 Task: Find connections with filter location Tuen Mun with filter topic #indiawith filter profile language German with filter current company Ubisoft with filter school Our Lady of Grace Trusts St.Gonsalo Garcia College of Arts and Commerce Behind Bassein Cricket Ground Near Bassein Bus Depot Bassein 401 201 with filter industry Interurban and Rural Bus Services with filter service category Auto Insurance with filter keywords title Marketing Manager
Action: Mouse pressed left at (549, 84)
Screenshot: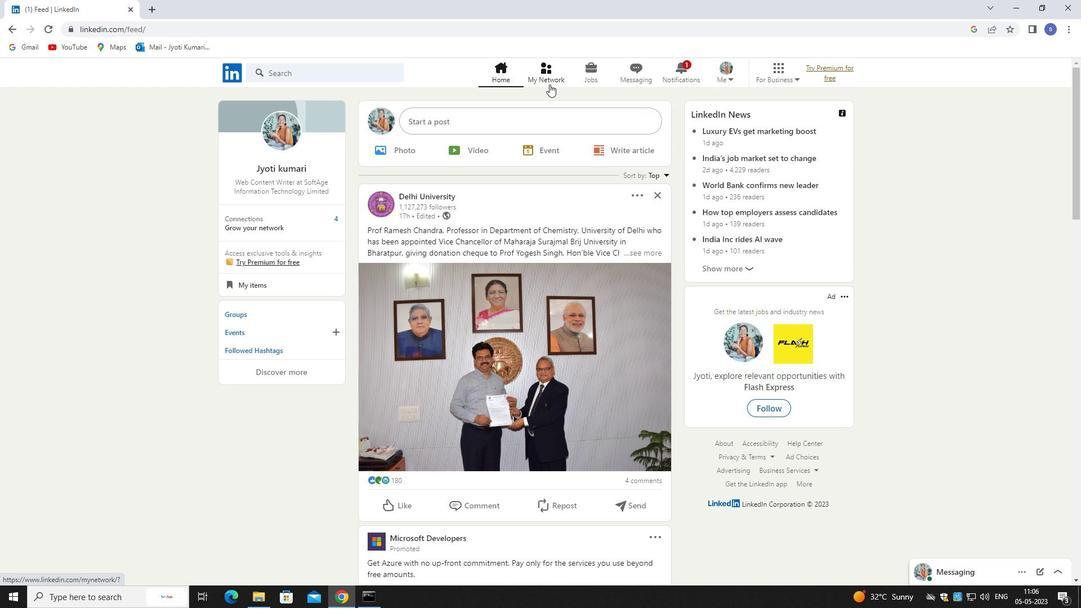 
Action: Mouse moved to (372, 131)
Screenshot: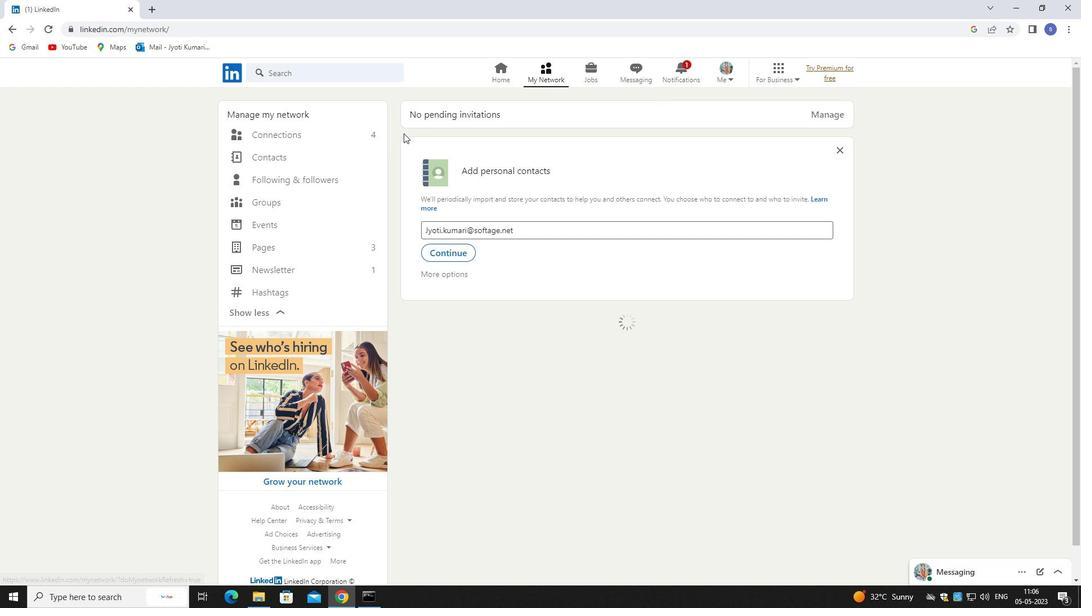 
Action: Mouse pressed left at (372, 131)
Screenshot: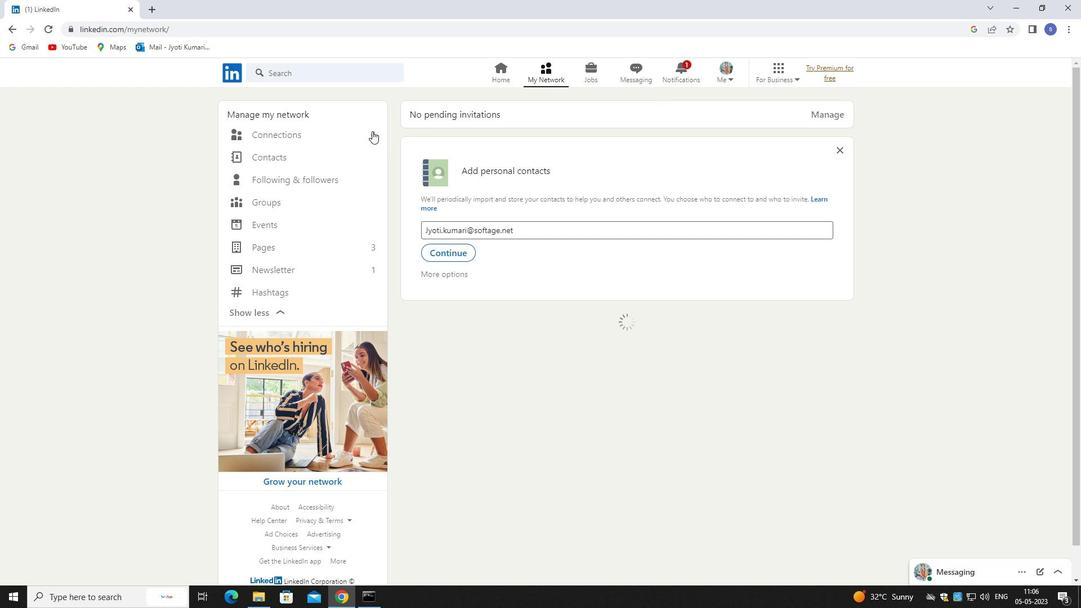 
Action: Mouse moved to (590, 135)
Screenshot: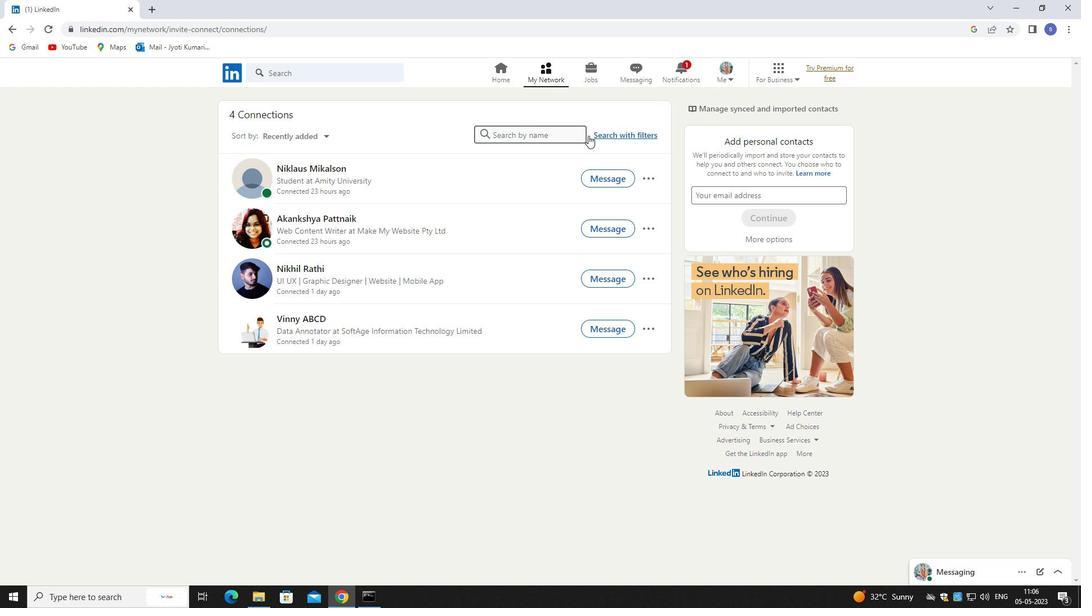 
Action: Mouse pressed left at (590, 135)
Screenshot: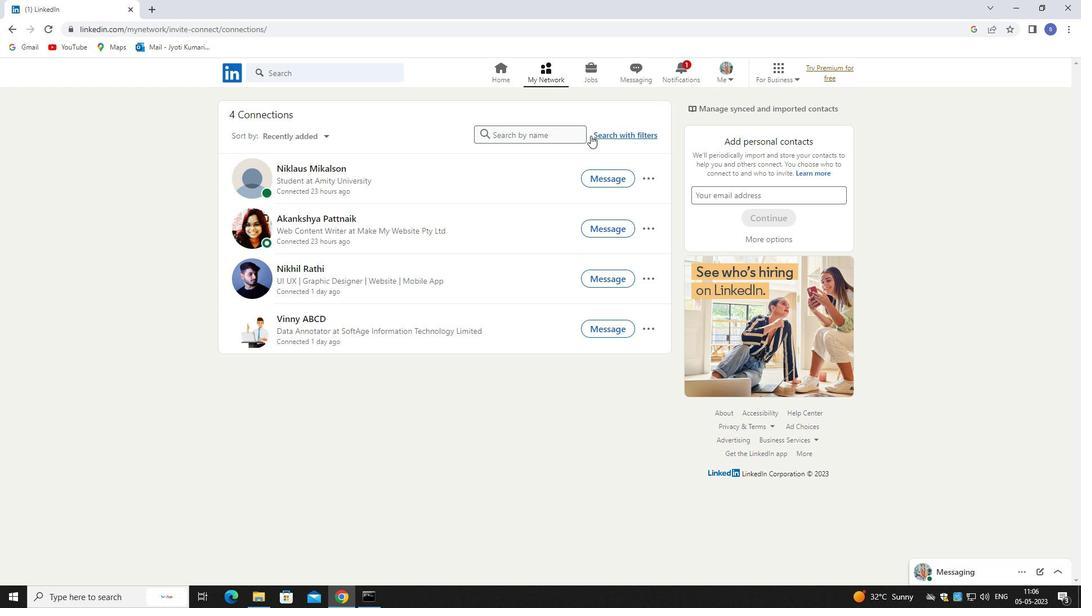 
Action: Mouse moved to (570, 104)
Screenshot: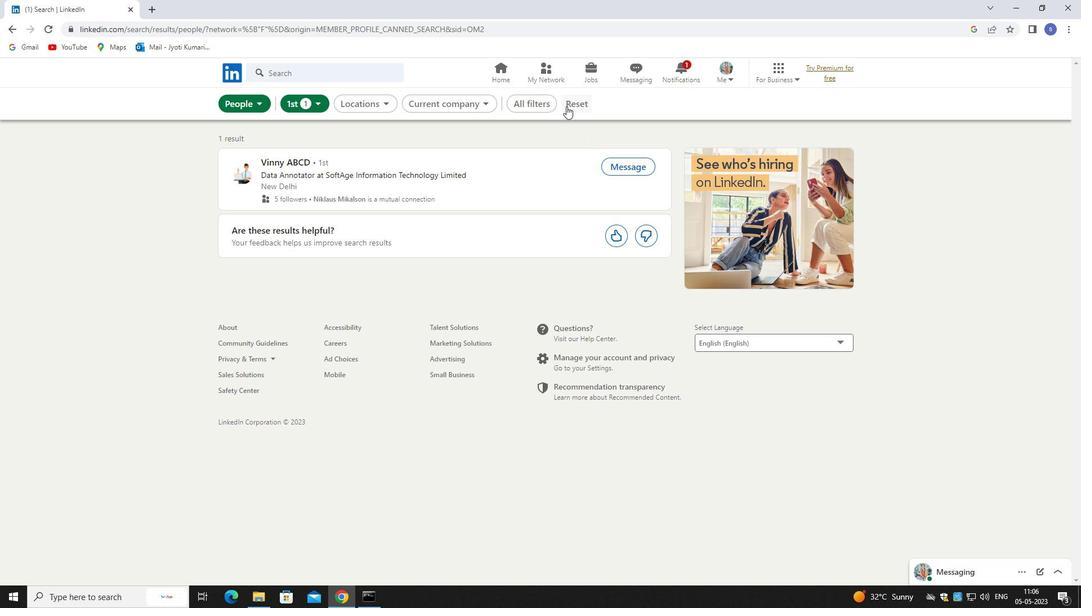 
Action: Mouse pressed left at (570, 104)
Screenshot: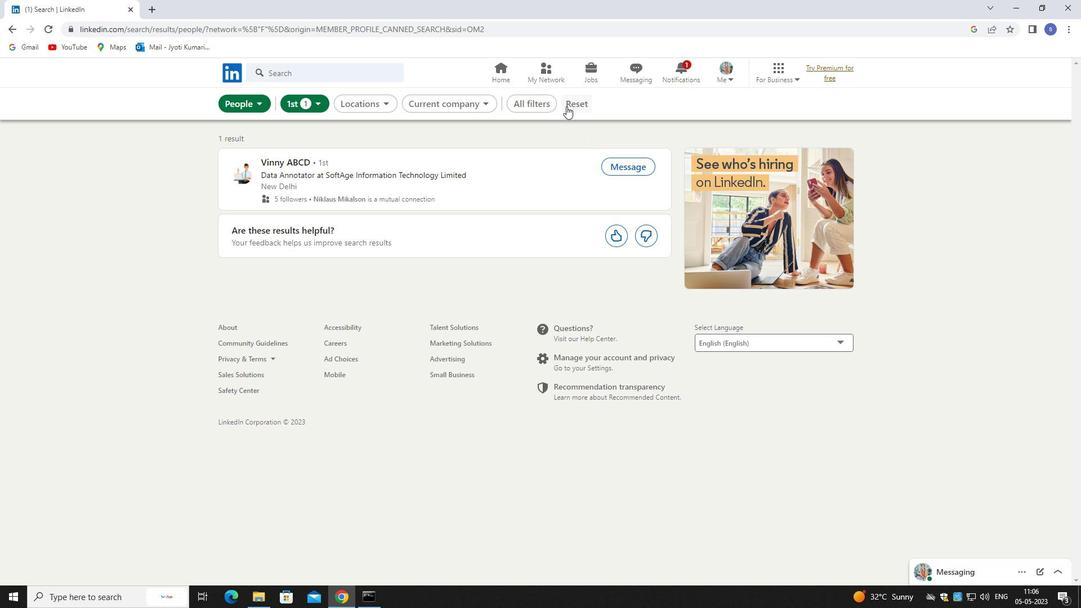 
Action: Mouse moved to (558, 101)
Screenshot: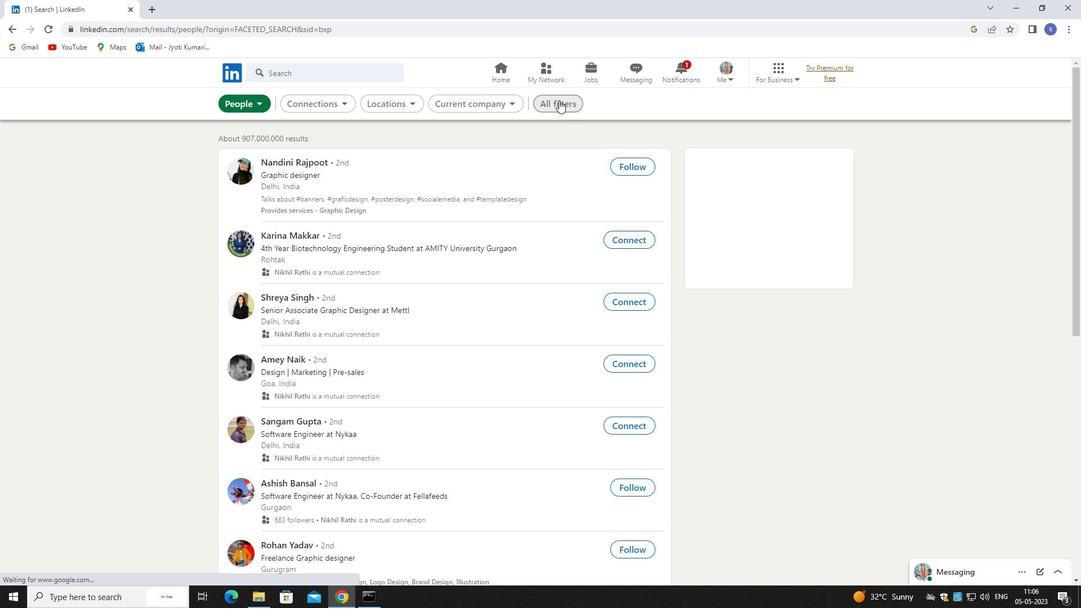 
Action: Mouse pressed left at (558, 101)
Screenshot: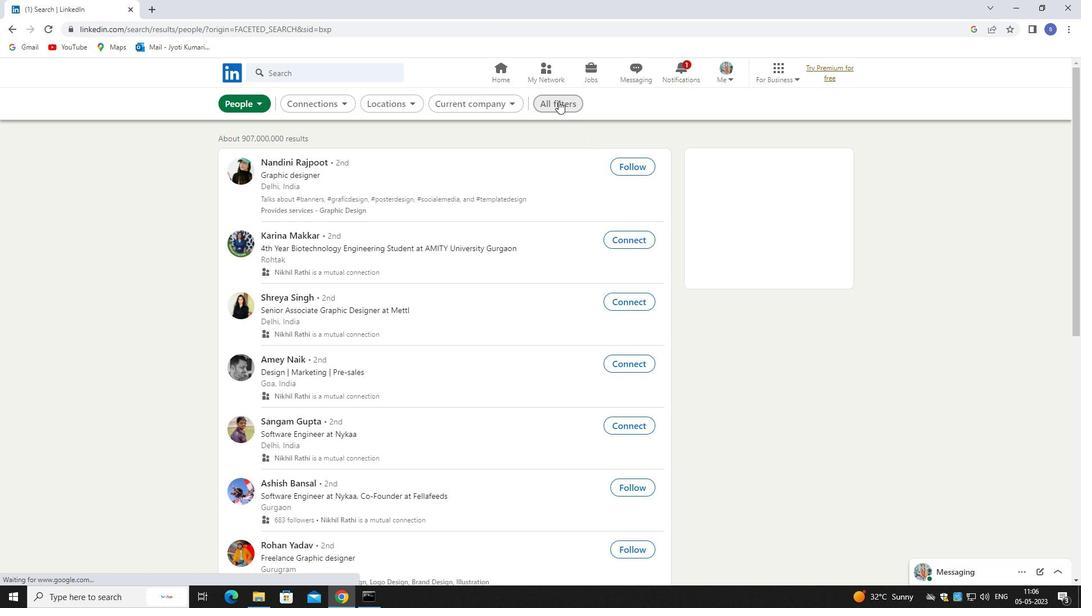 
Action: Mouse moved to (955, 447)
Screenshot: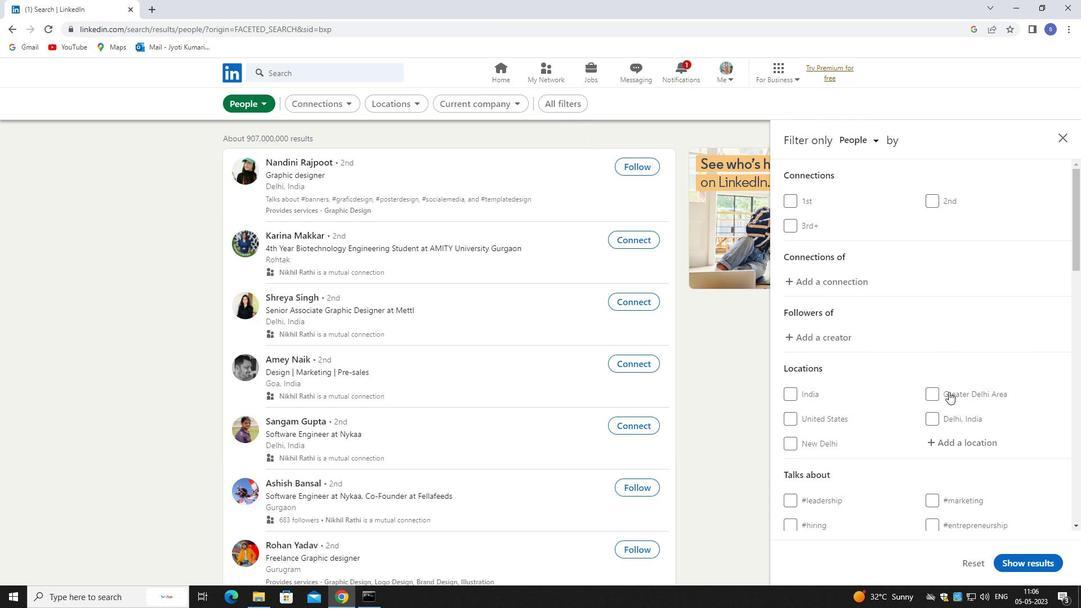 
Action: Mouse pressed left at (955, 447)
Screenshot: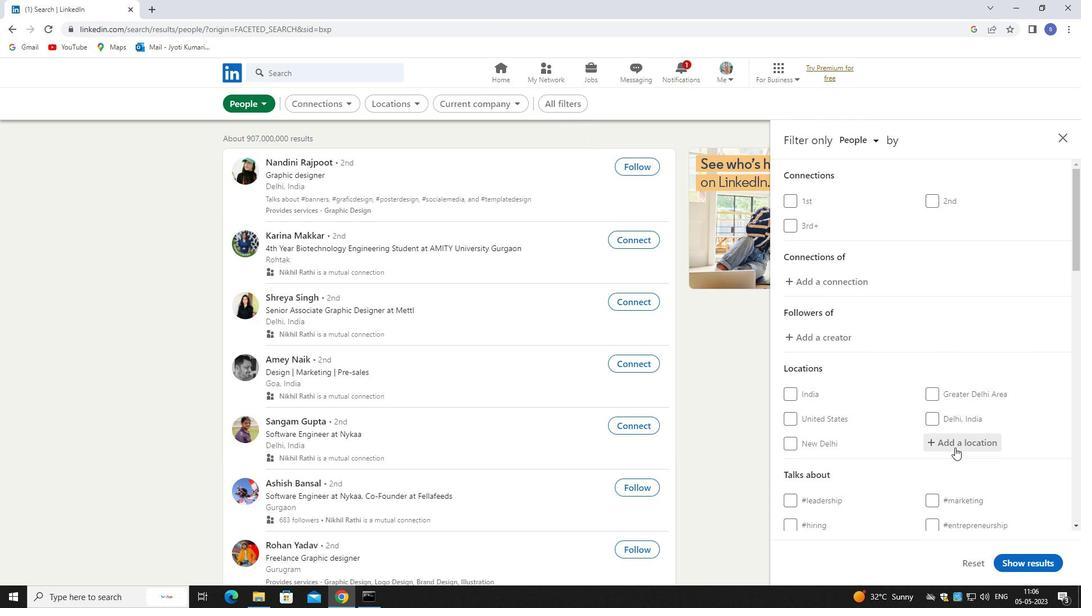 
Action: Mouse moved to (955, 448)
Screenshot: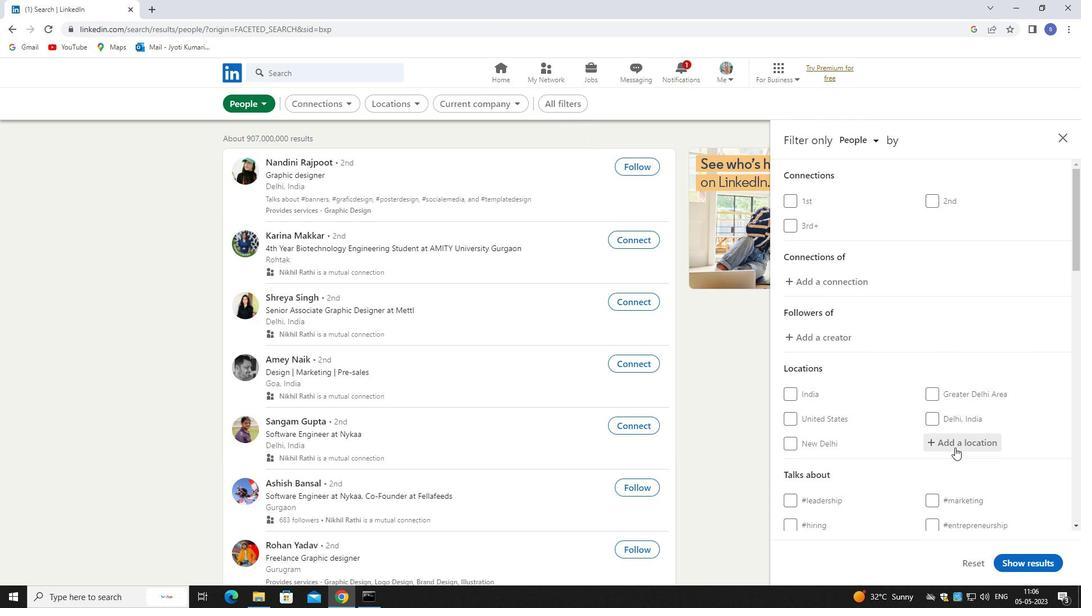 
Action: Key pressed <Key.shift>TUEN<Key.space><Key.shift>MUN<Key.enter>
Screenshot: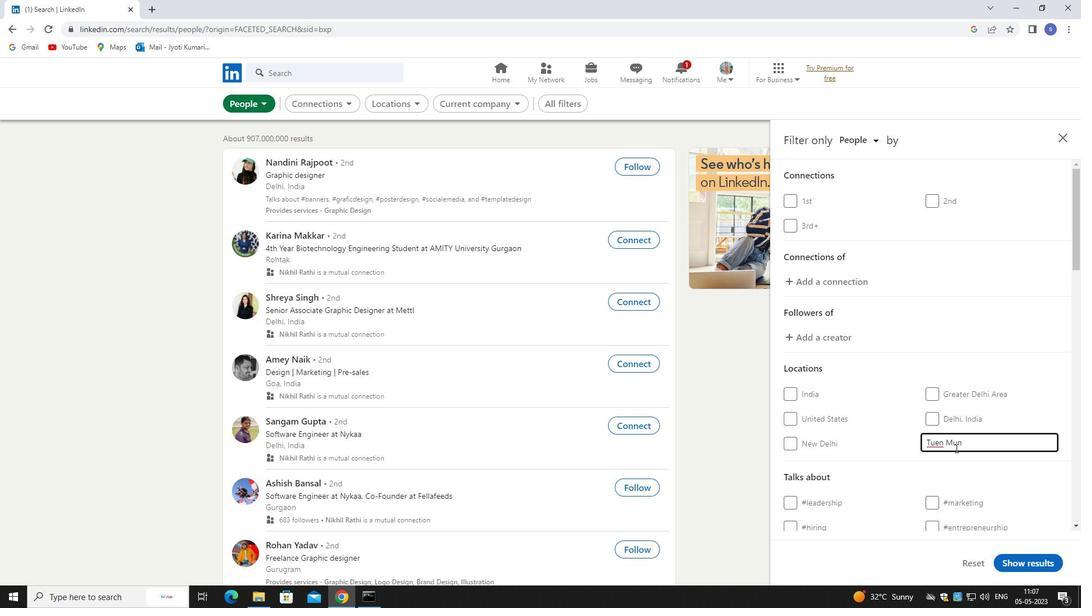 
Action: Mouse scrolled (955, 447) with delta (0, 0)
Screenshot: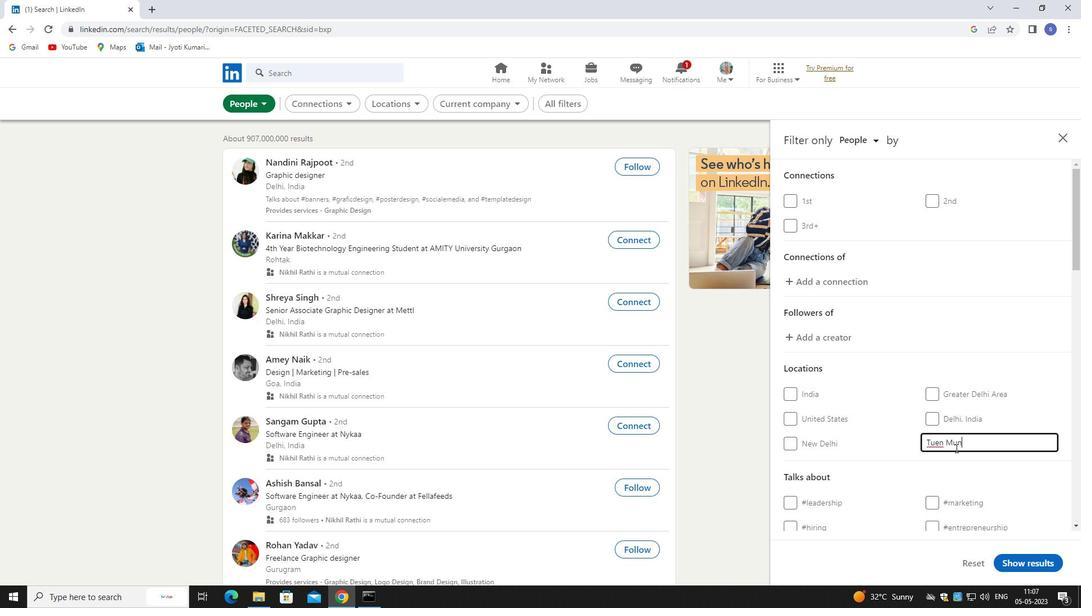 
Action: Mouse scrolled (955, 447) with delta (0, 0)
Screenshot: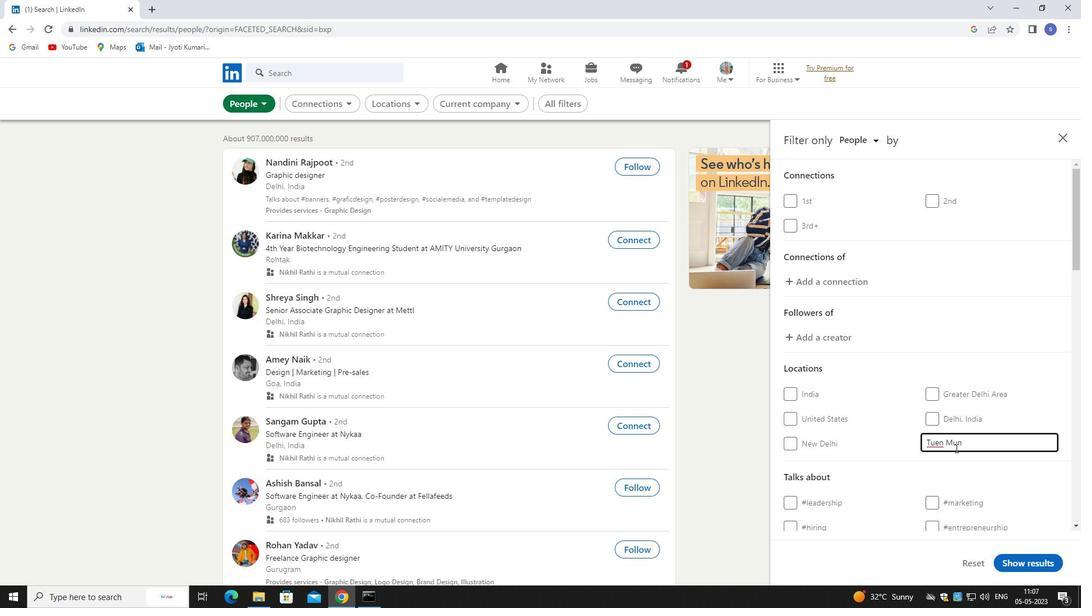 
Action: Mouse scrolled (955, 447) with delta (0, 0)
Screenshot: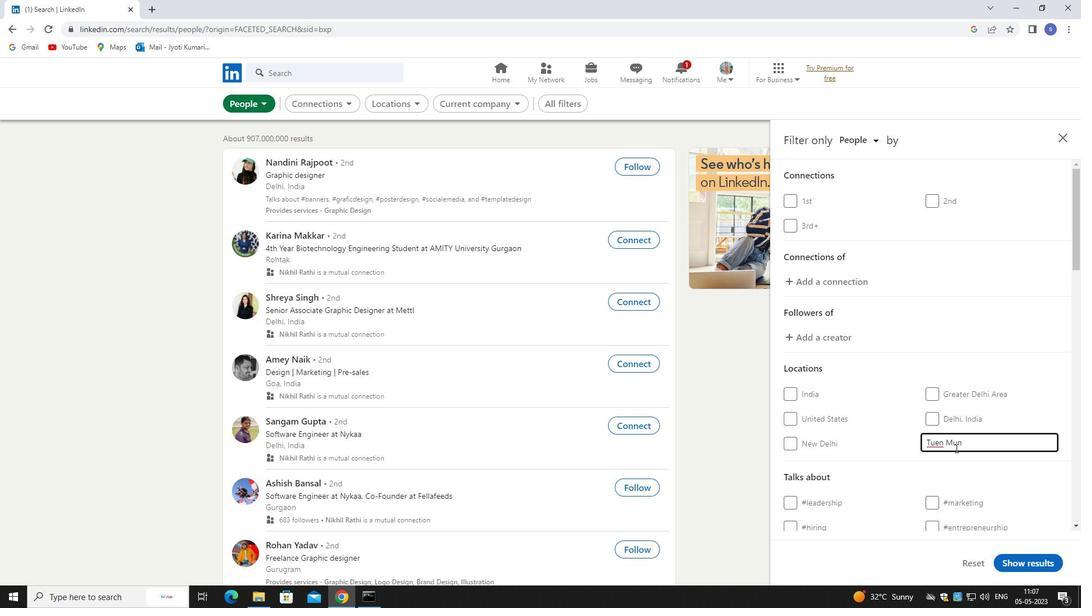 
Action: Mouse scrolled (955, 447) with delta (0, 0)
Screenshot: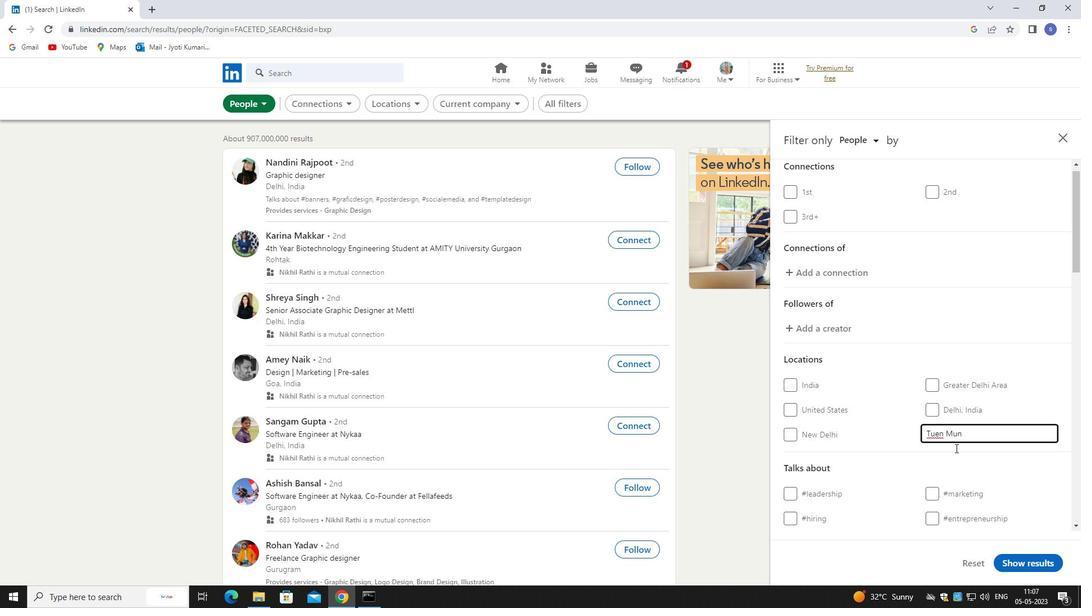
Action: Mouse moved to (970, 324)
Screenshot: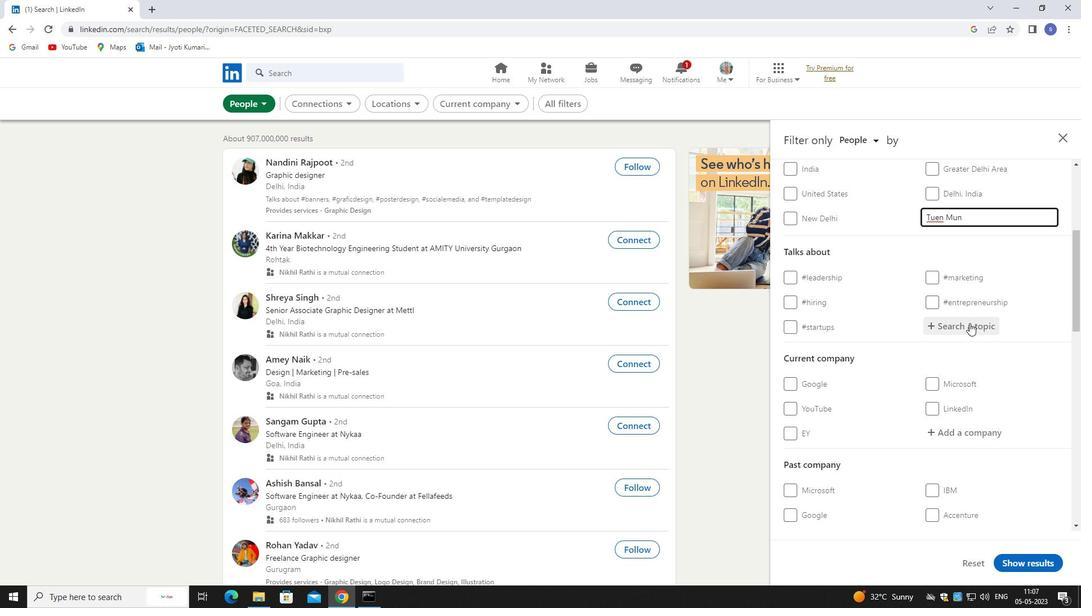 
Action: Mouse pressed left at (970, 324)
Screenshot: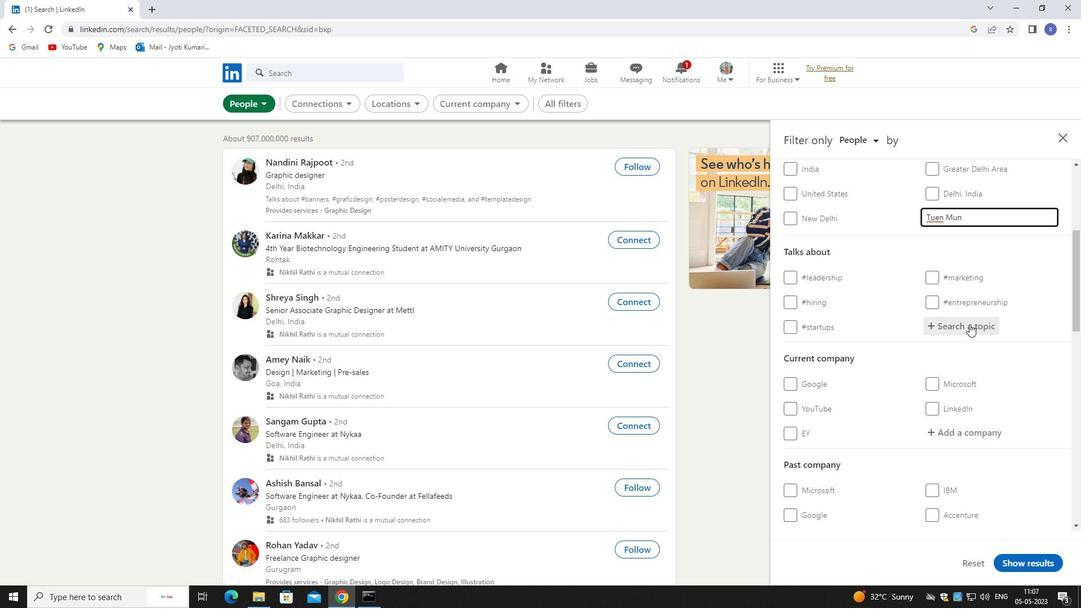 
Action: Mouse moved to (966, 323)
Screenshot: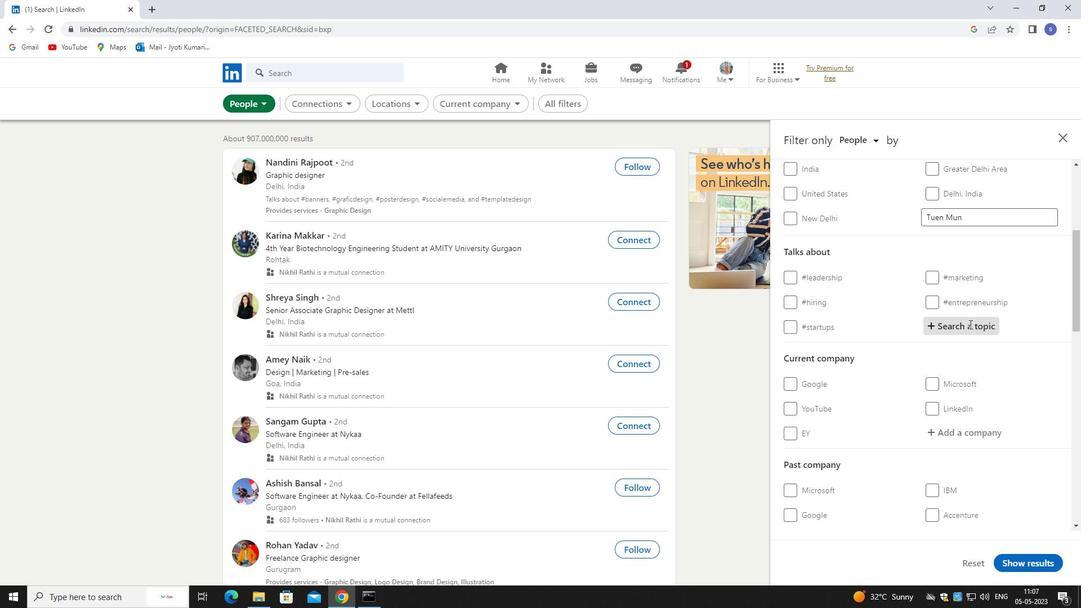 
Action: Key pressed INDIA
Screenshot: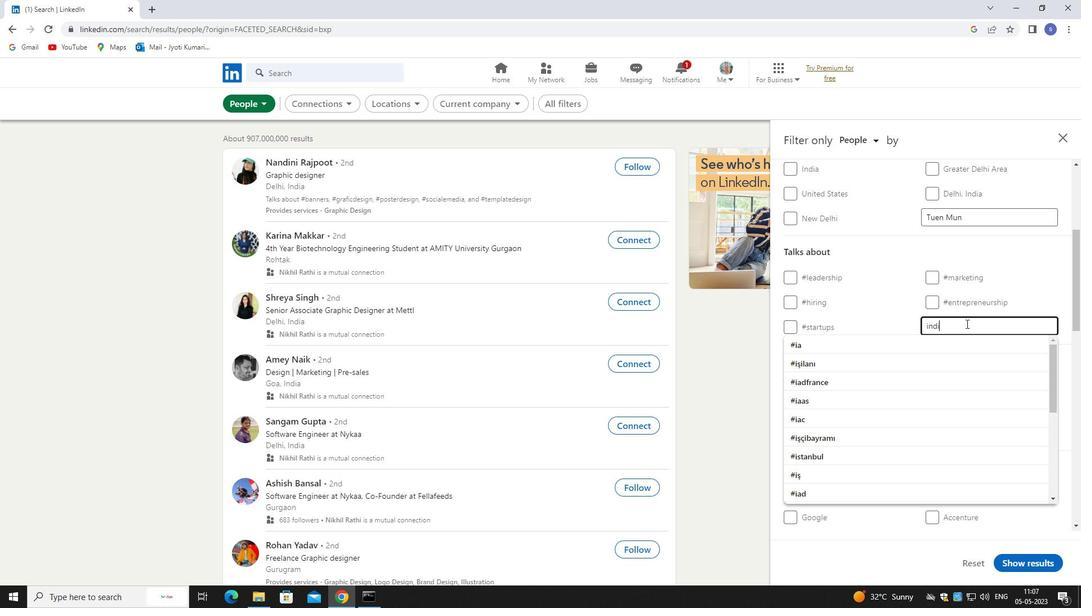 
Action: Mouse moved to (968, 346)
Screenshot: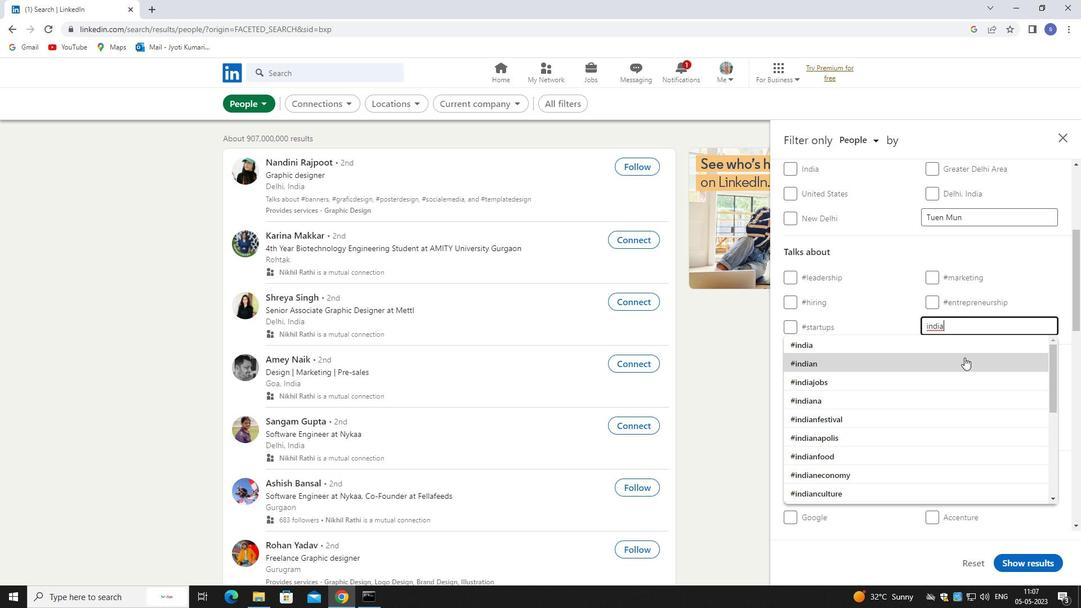 
Action: Mouse pressed left at (968, 346)
Screenshot: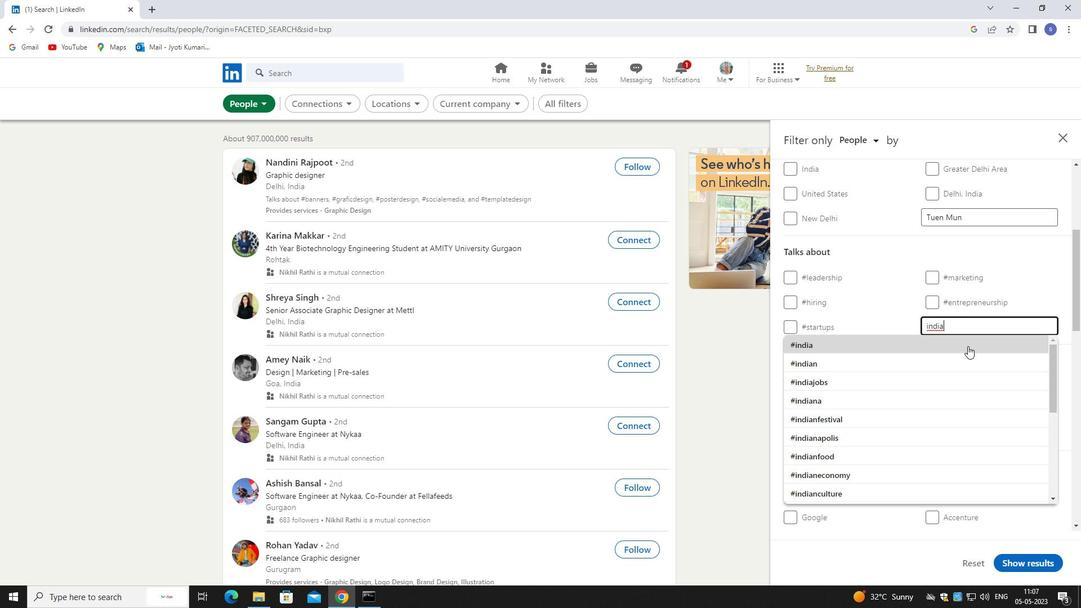 
Action: Mouse scrolled (968, 345) with delta (0, 0)
Screenshot: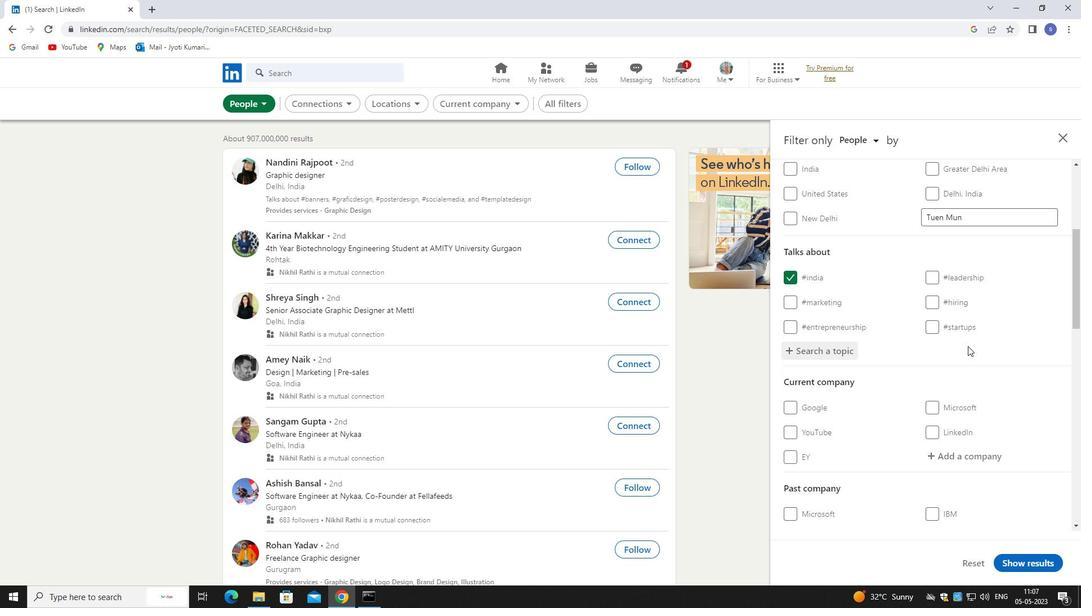 
Action: Mouse scrolled (968, 345) with delta (0, 0)
Screenshot: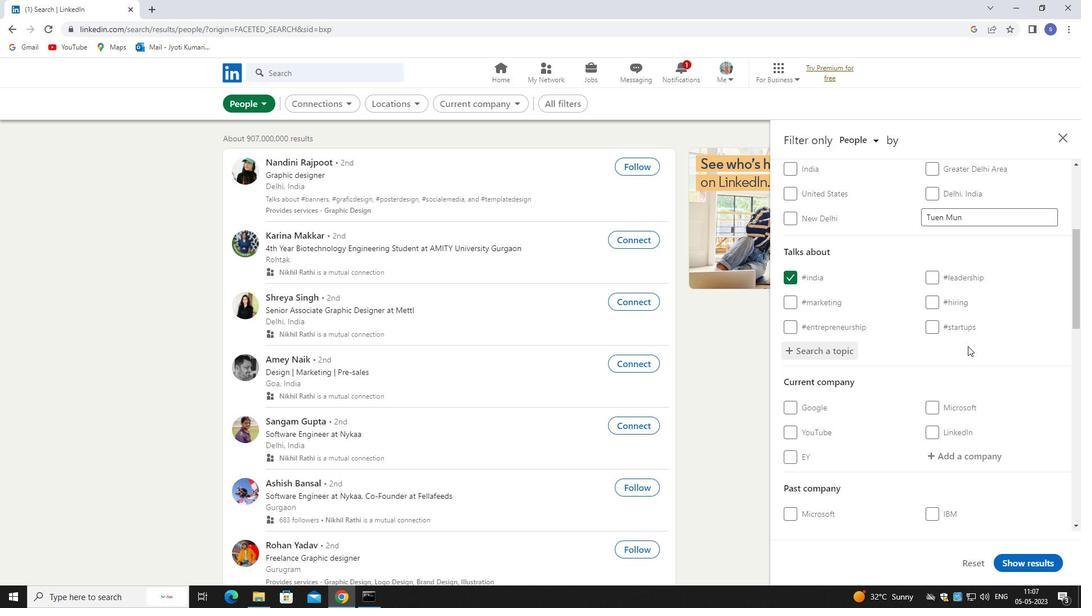 
Action: Mouse scrolled (968, 345) with delta (0, 0)
Screenshot: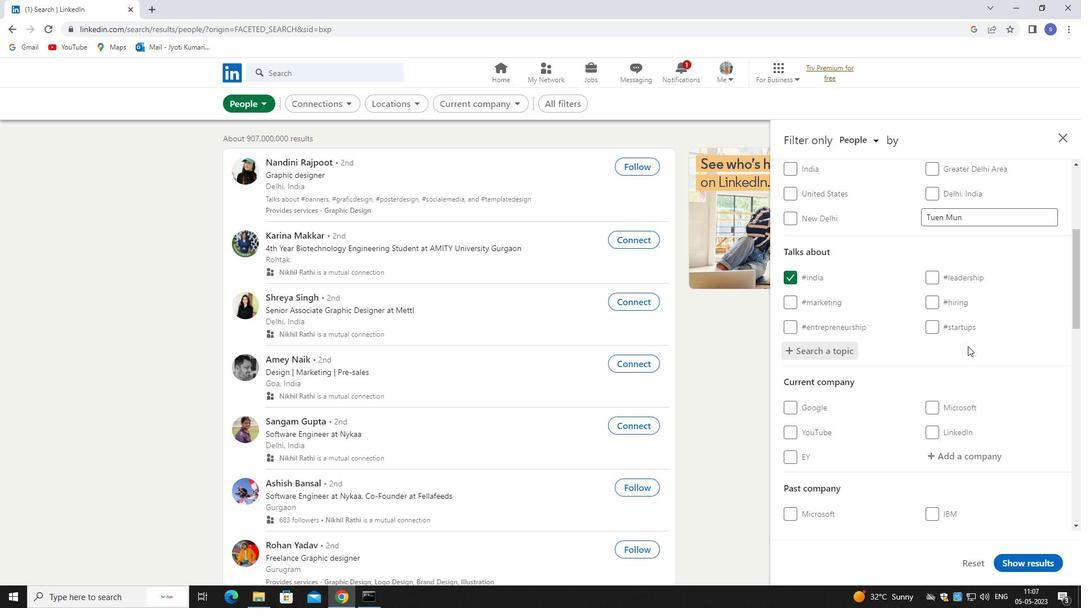
Action: Mouse moved to (981, 287)
Screenshot: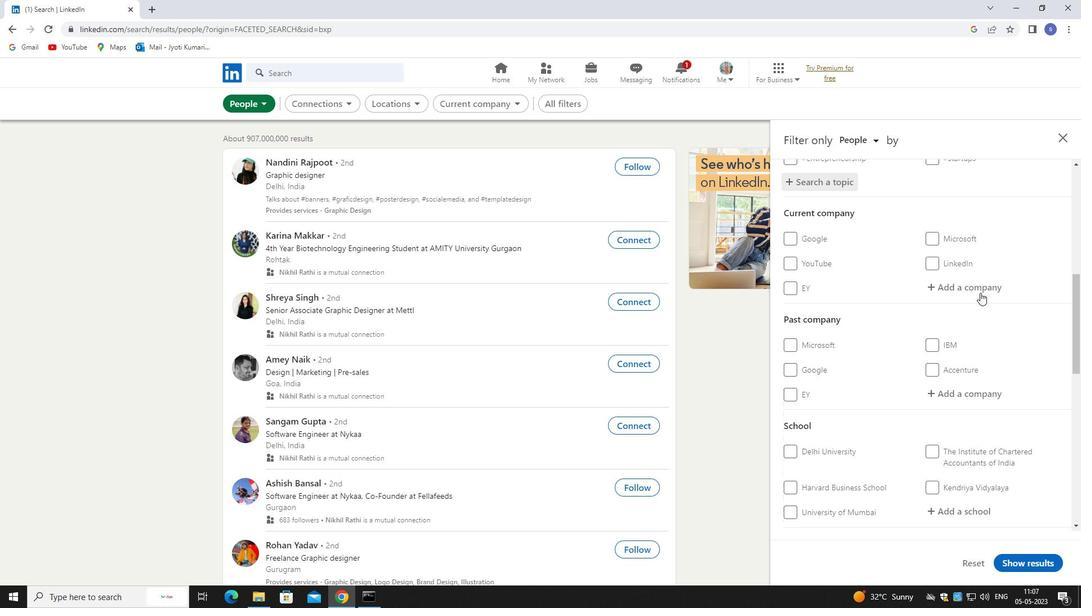 
Action: Mouse pressed left at (981, 287)
Screenshot: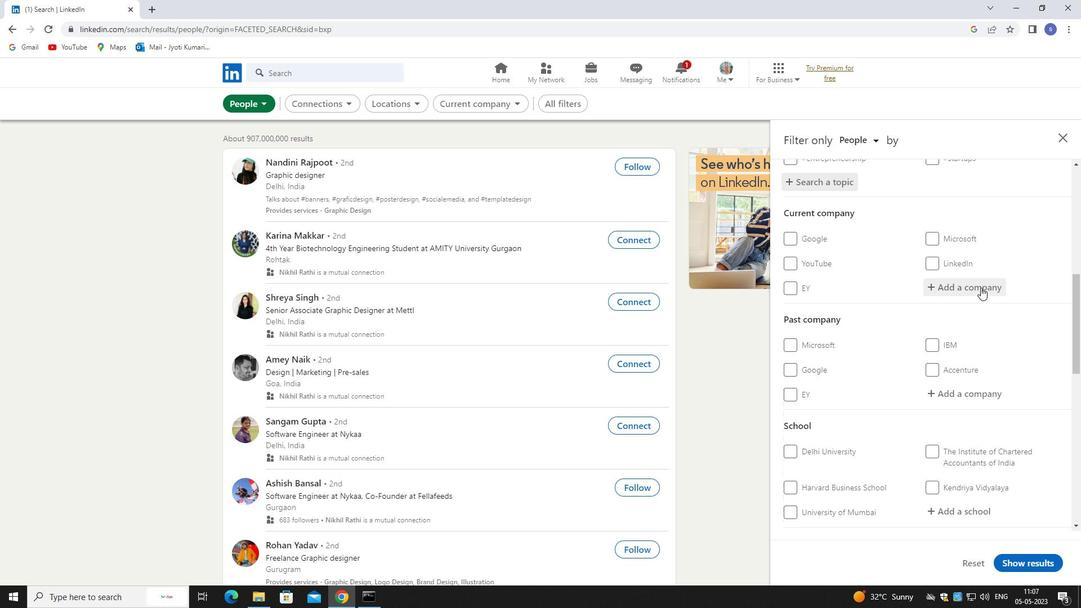 
Action: Key pressed <Key.shift>UN<Key.backspace>BIS
Screenshot: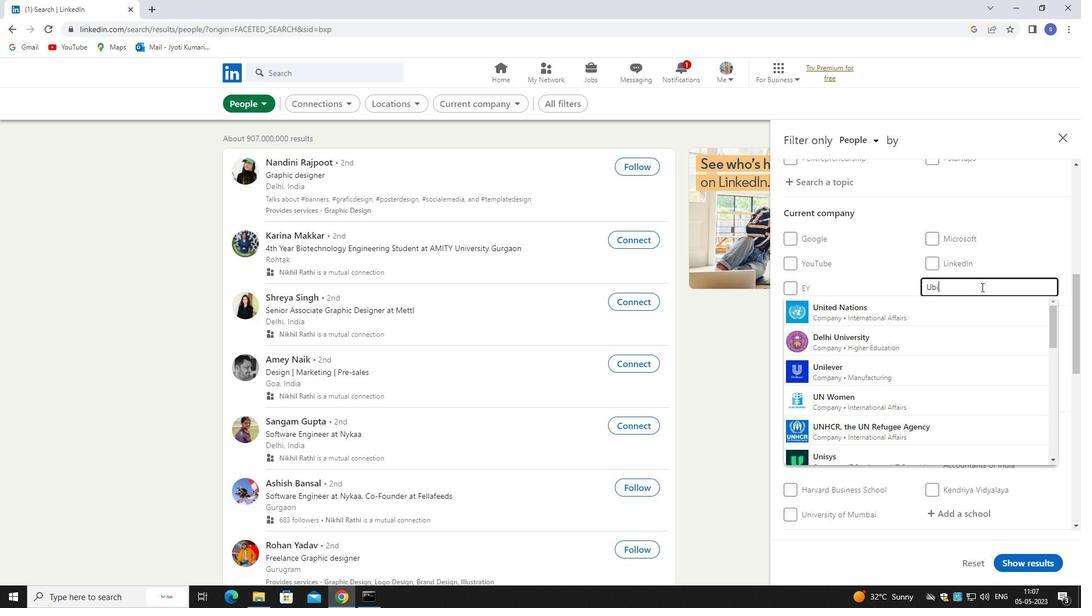 
Action: Mouse moved to (965, 307)
Screenshot: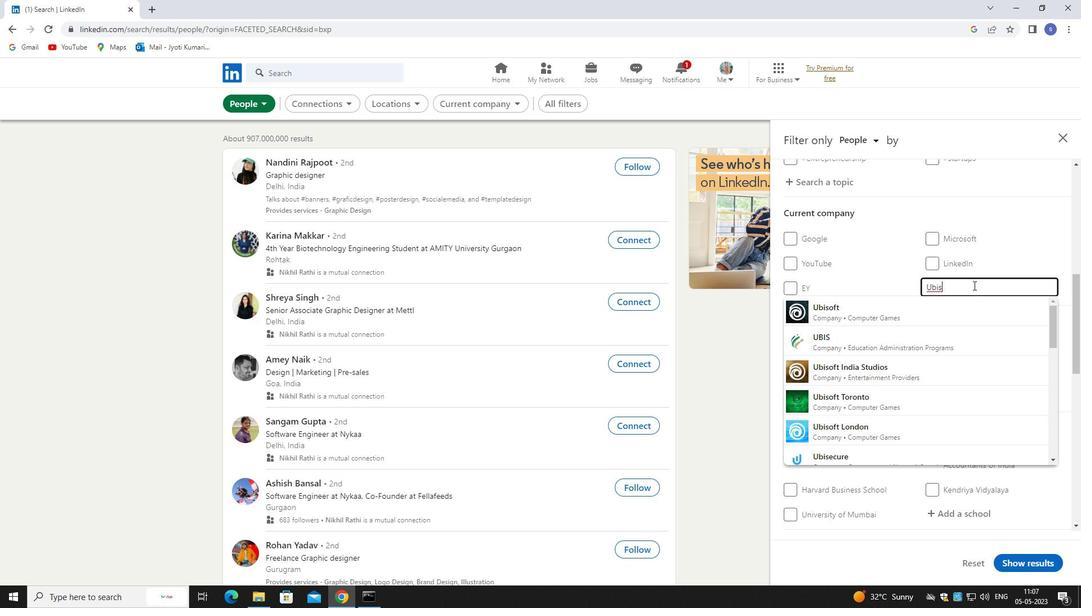 
Action: Mouse pressed left at (965, 307)
Screenshot: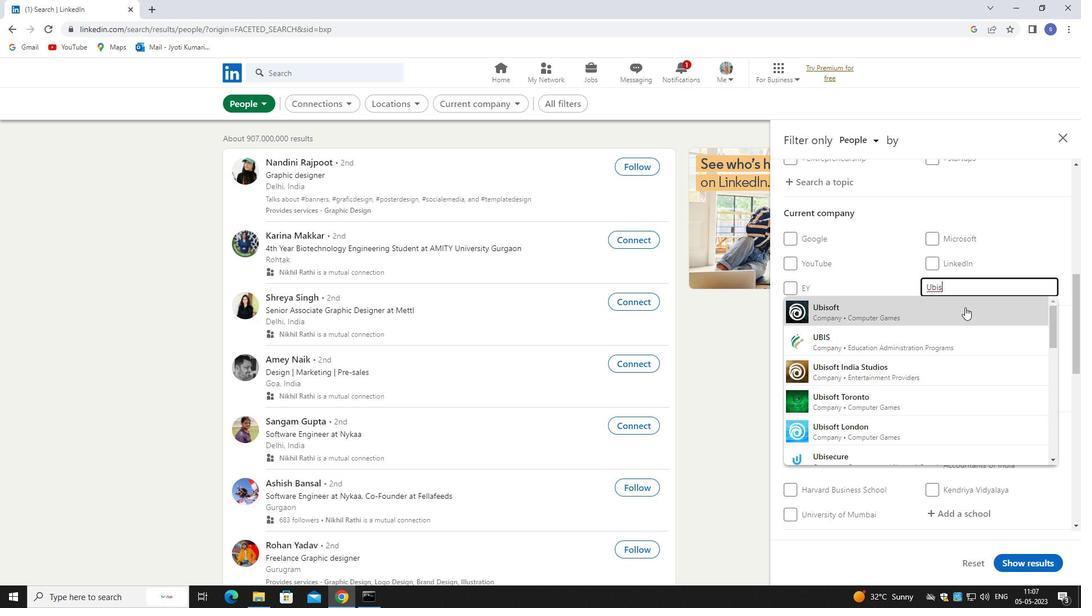 
Action: Mouse moved to (965, 305)
Screenshot: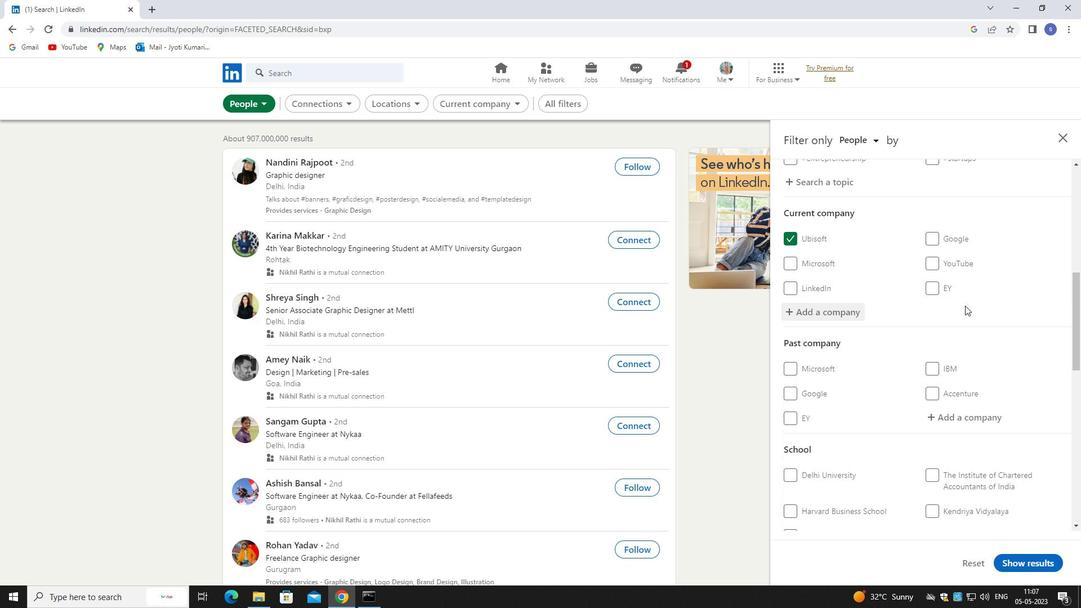 
Action: Mouse scrolled (965, 304) with delta (0, 0)
Screenshot: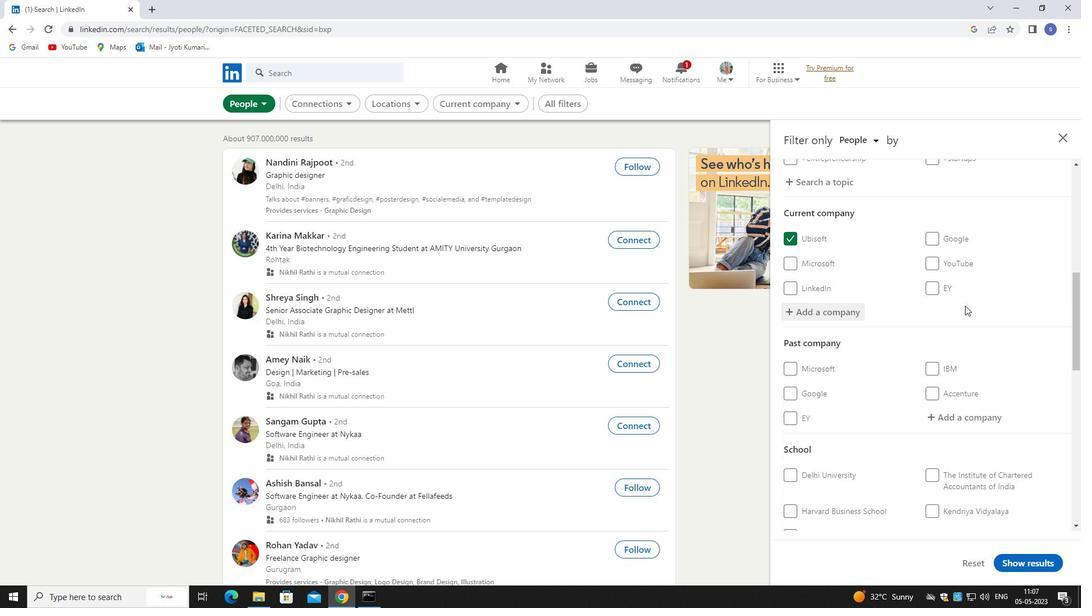 
Action: Mouse moved to (966, 305)
Screenshot: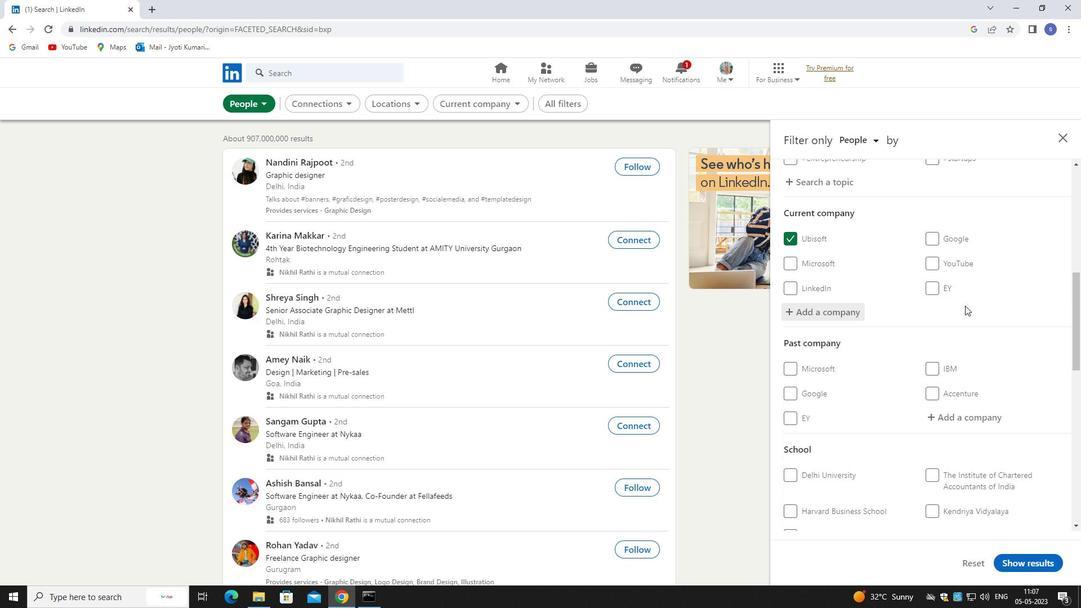 
Action: Mouse scrolled (966, 305) with delta (0, 0)
Screenshot: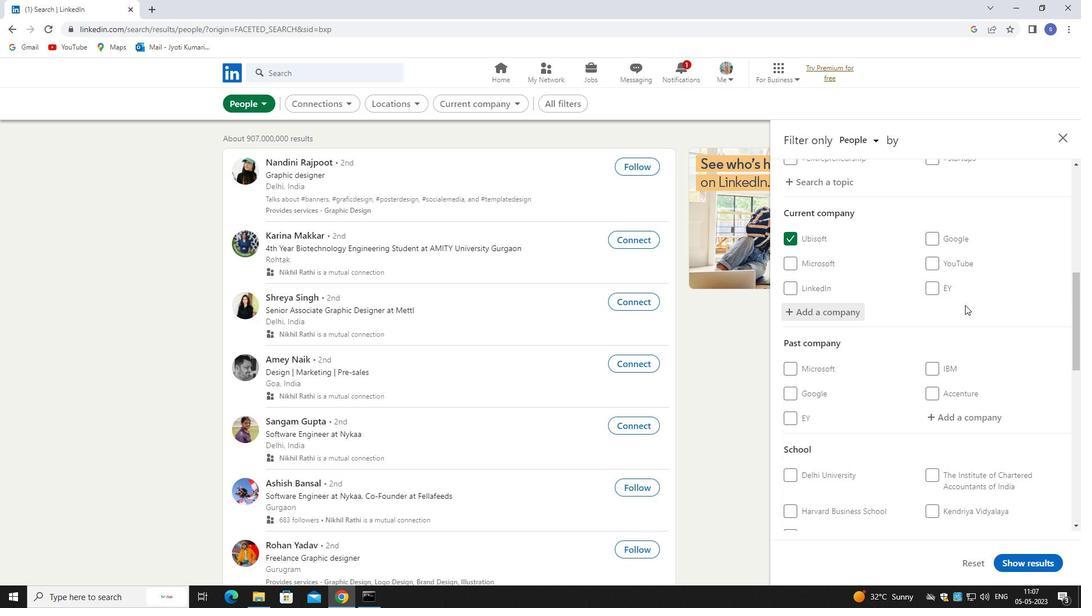 
Action: Mouse moved to (966, 306)
Screenshot: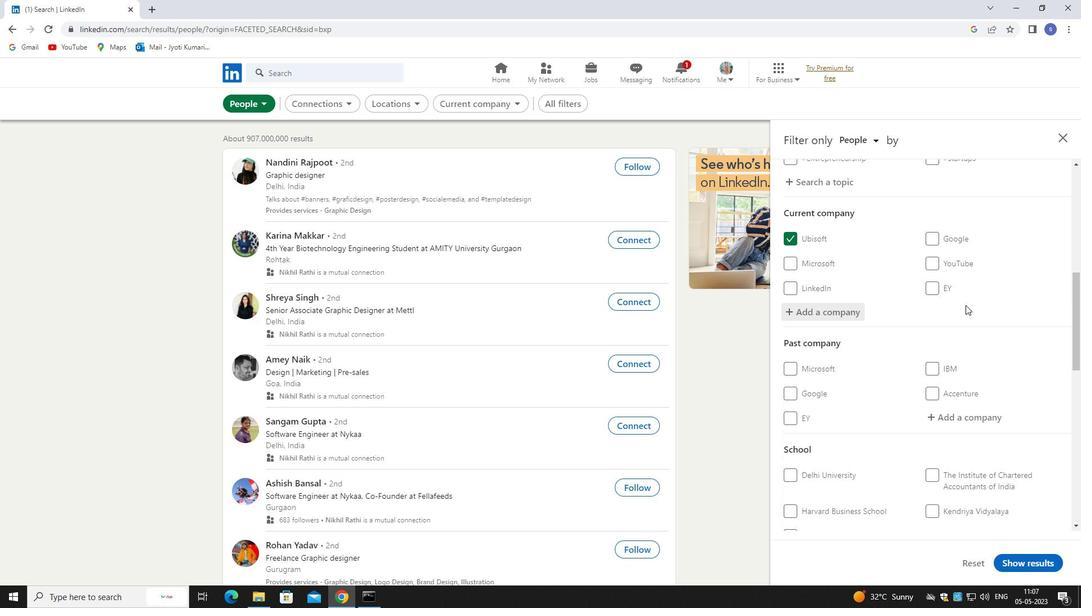 
Action: Mouse scrolled (966, 306) with delta (0, 0)
Screenshot: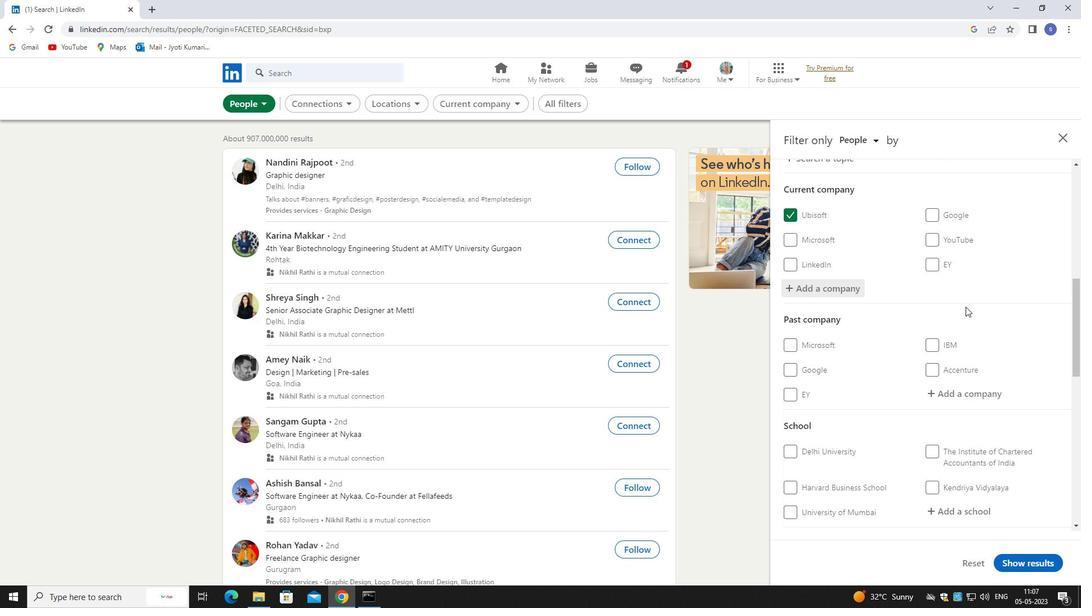 
Action: Mouse moved to (971, 364)
Screenshot: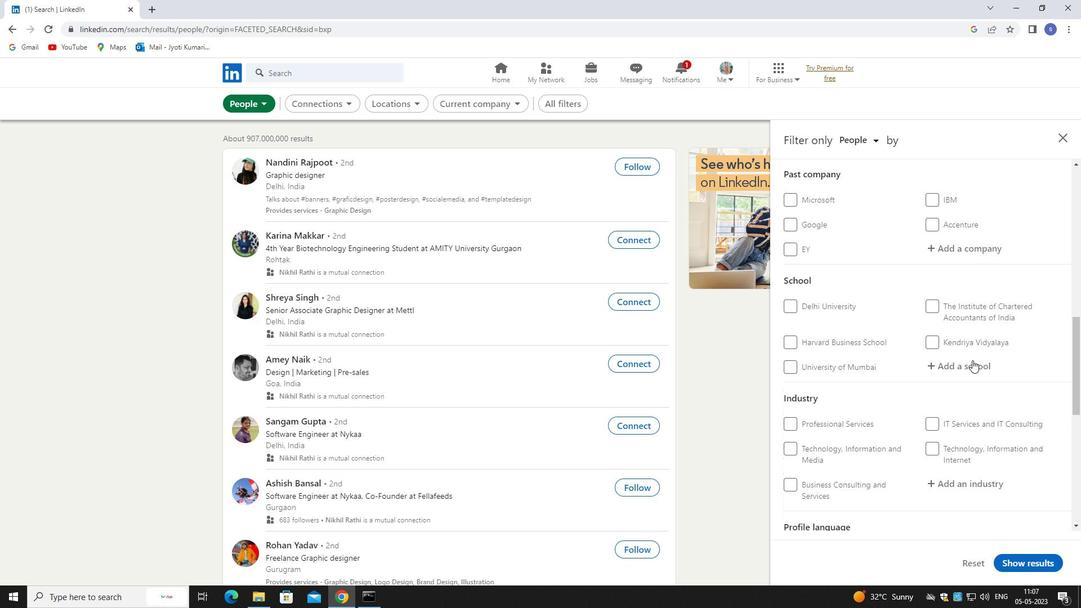 
Action: Mouse pressed left at (971, 364)
Screenshot: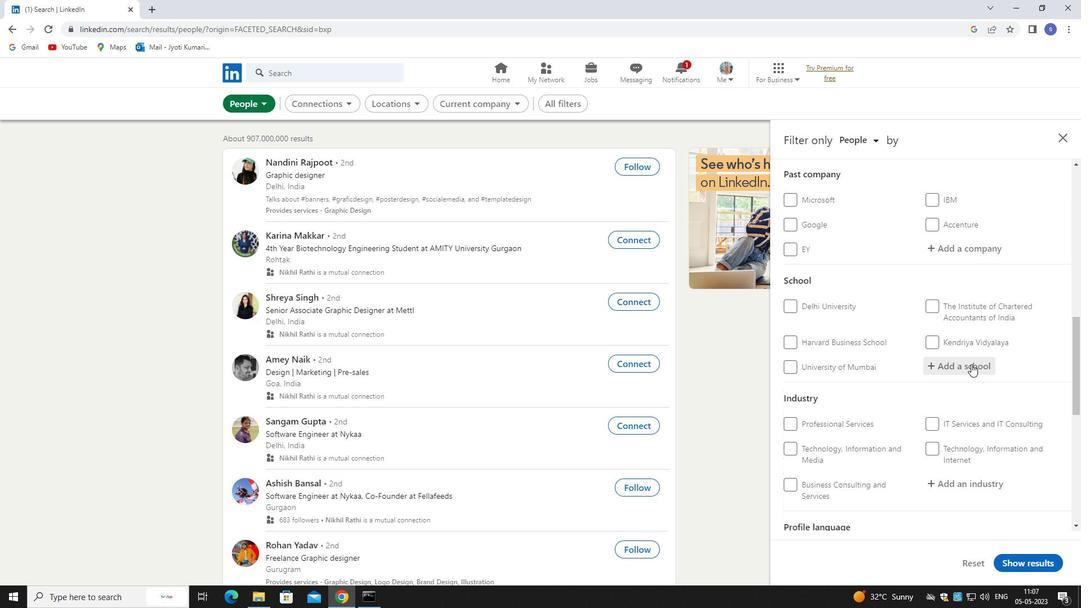 
Action: Key pressed OUR<Key.space>LADY<Key.space>OF<Key.space>
Screenshot: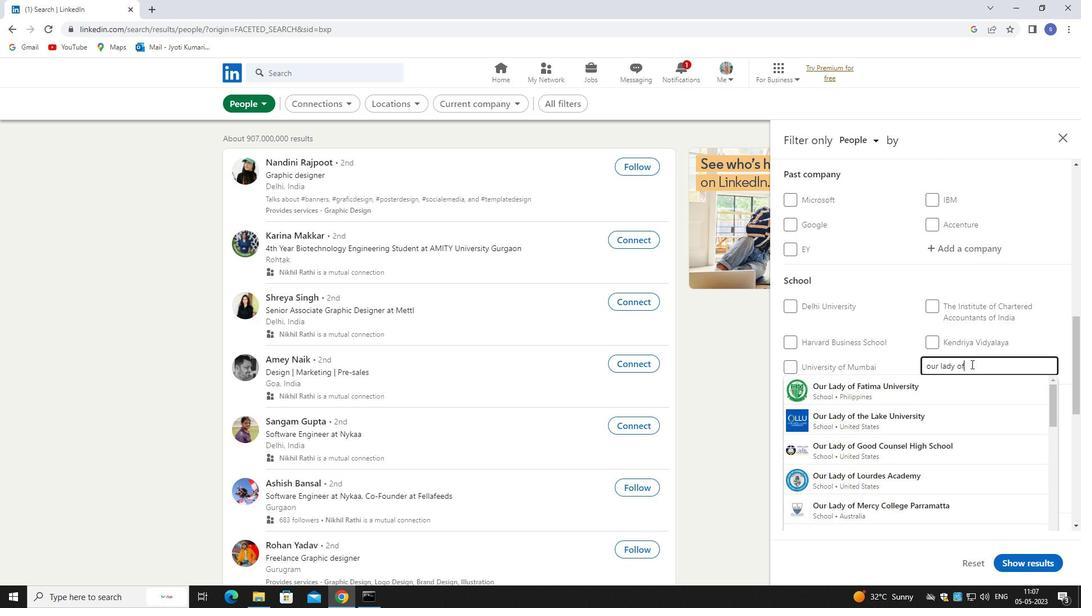 
Action: Mouse moved to (925, 433)
Screenshot: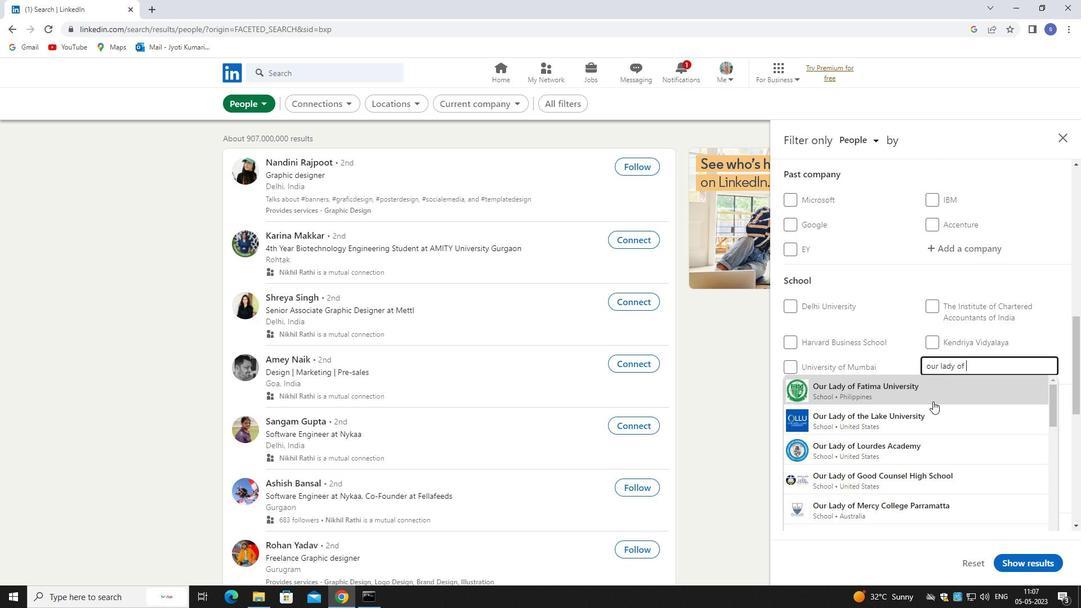 
Action: Key pressed RURAL<Key.backspace><Key.backspace><Key.backspace><Key.backspace><Key.backspace>
Screenshot: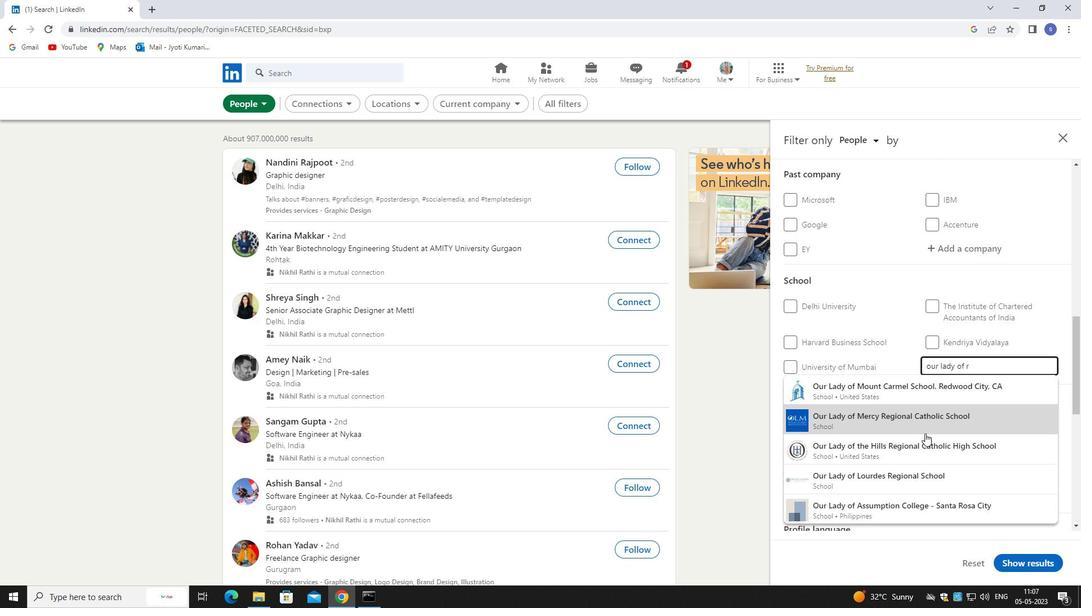 
Action: Mouse moved to (932, 448)
Screenshot: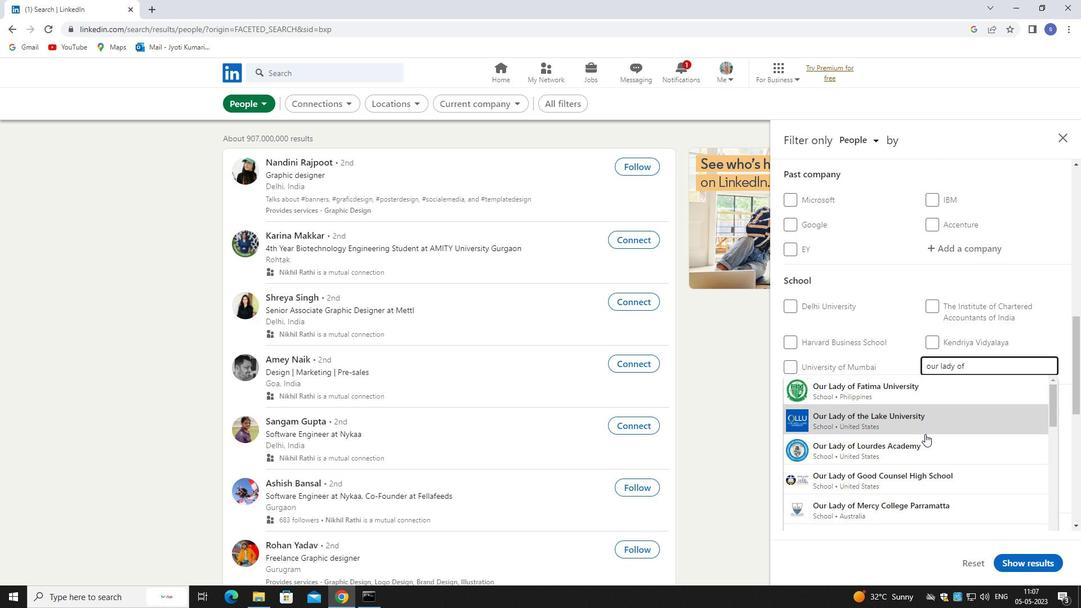 
Action: Mouse scrolled (932, 447) with delta (0, 0)
Screenshot: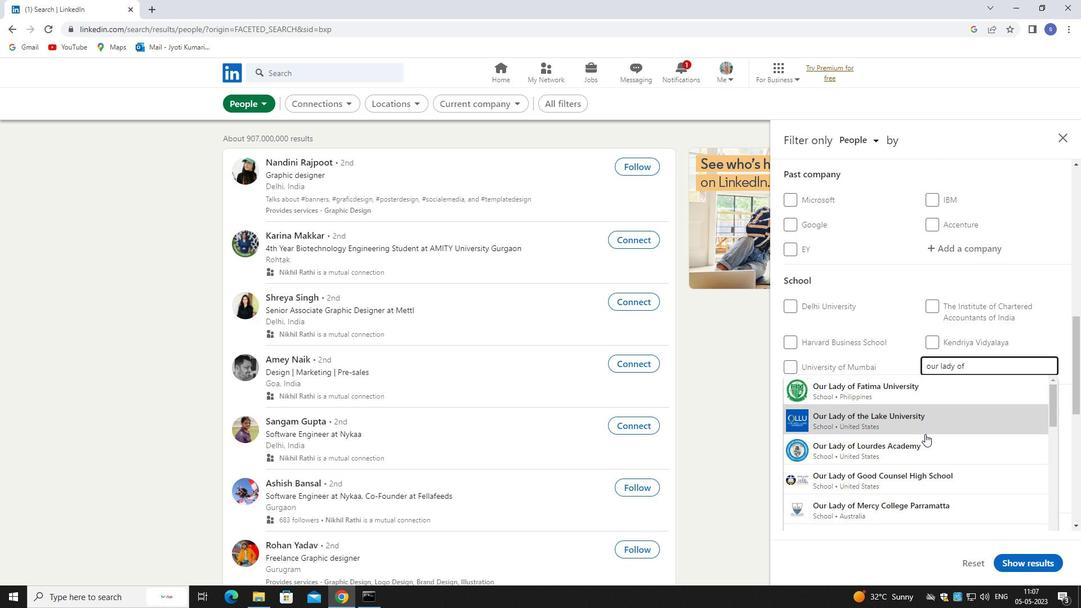 
Action: Mouse moved to (933, 452)
Screenshot: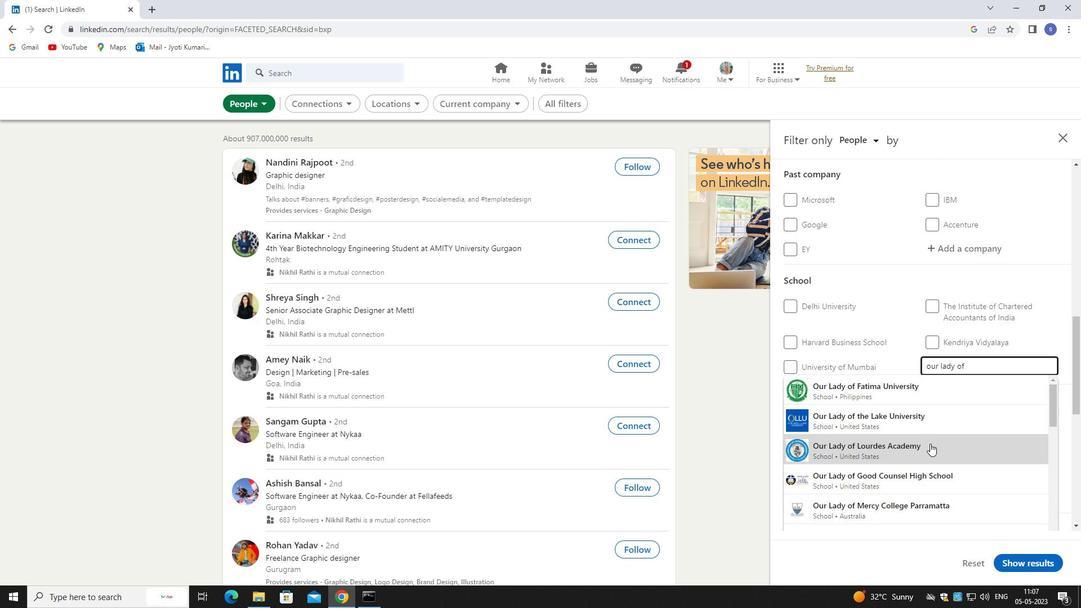 
Action: Mouse scrolled (933, 451) with delta (0, 0)
Screenshot: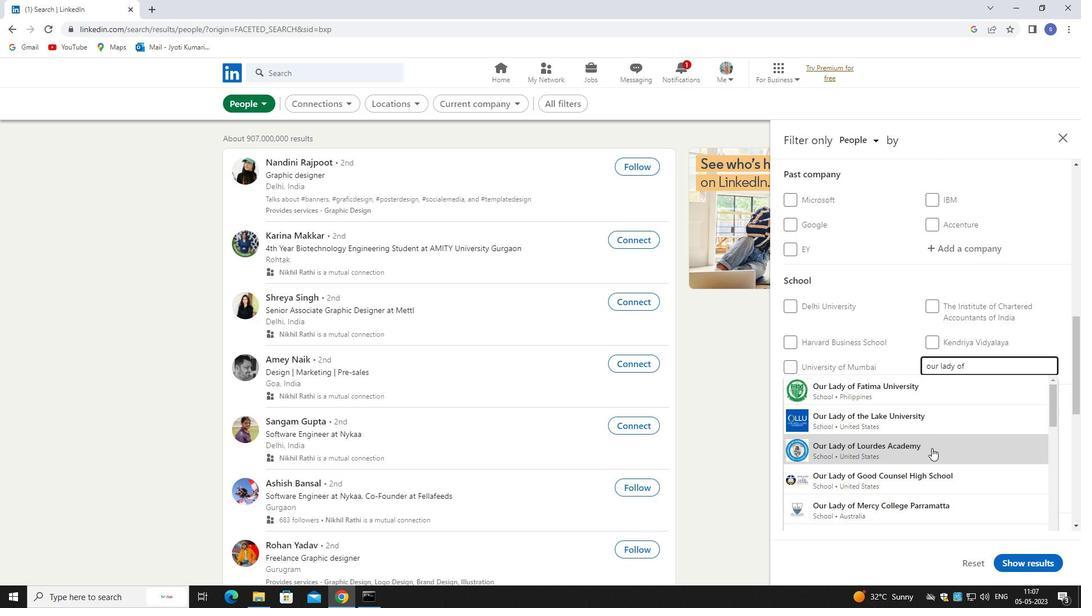 
Action: Mouse moved to (933, 452)
Screenshot: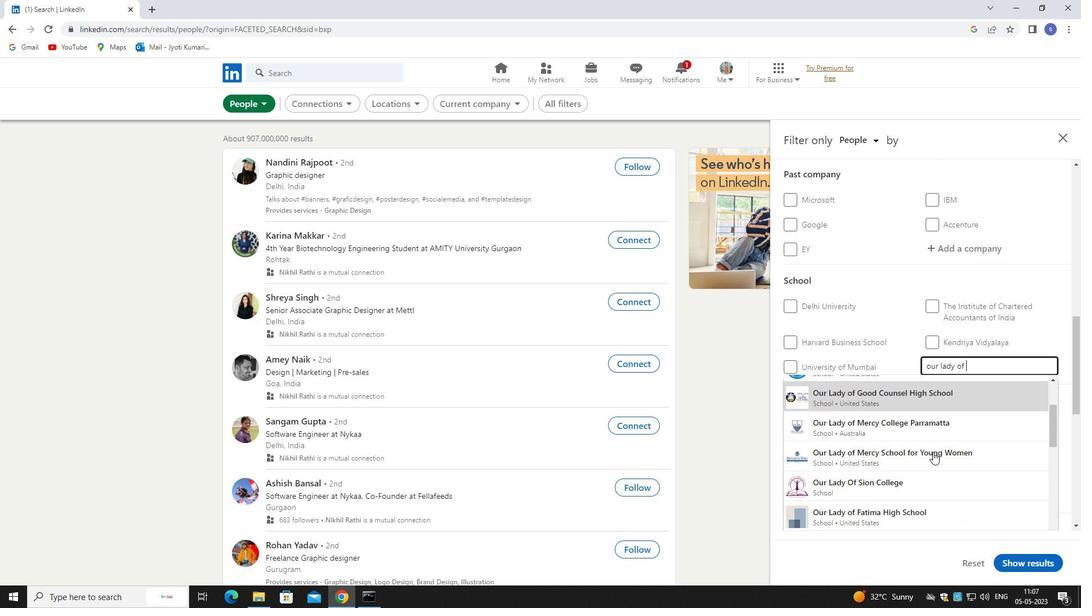 
Action: Key pressed R
Screenshot: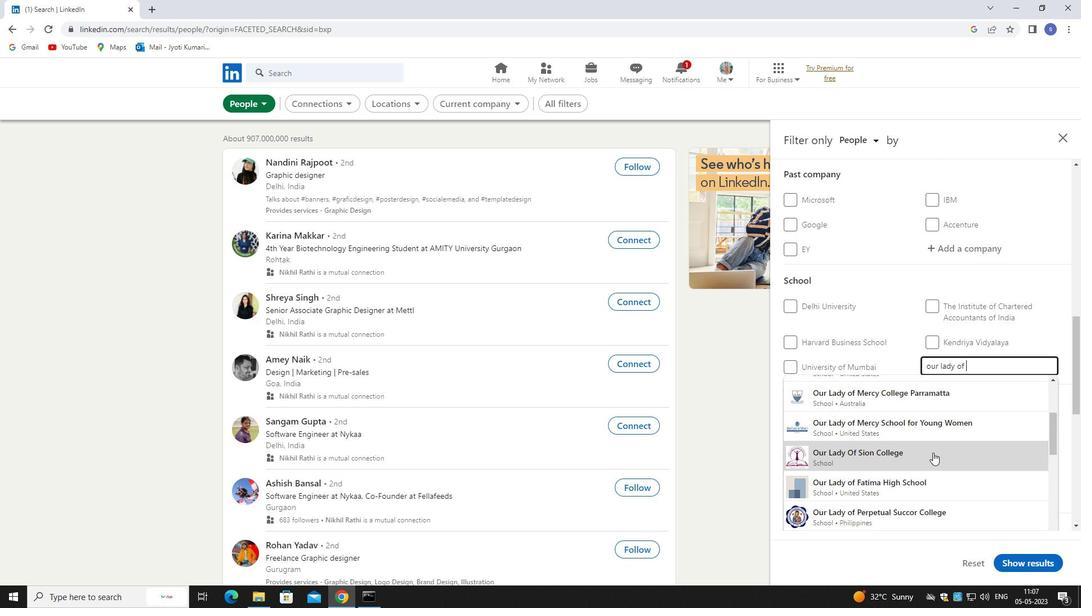 
Action: Mouse moved to (943, 448)
Screenshot: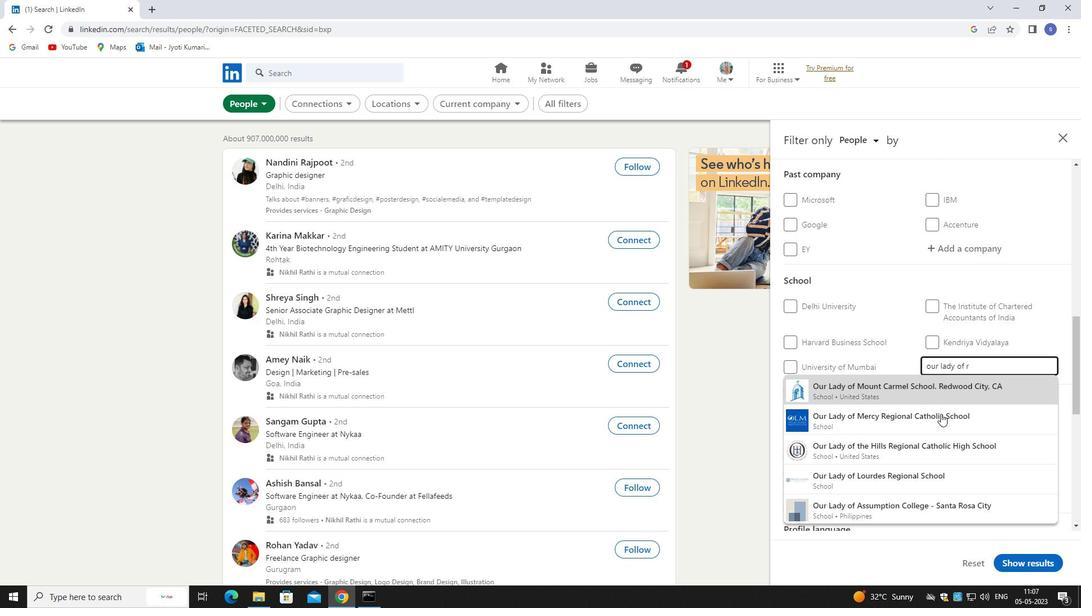 
Action: Mouse scrolled (943, 449) with delta (0, 0)
Screenshot: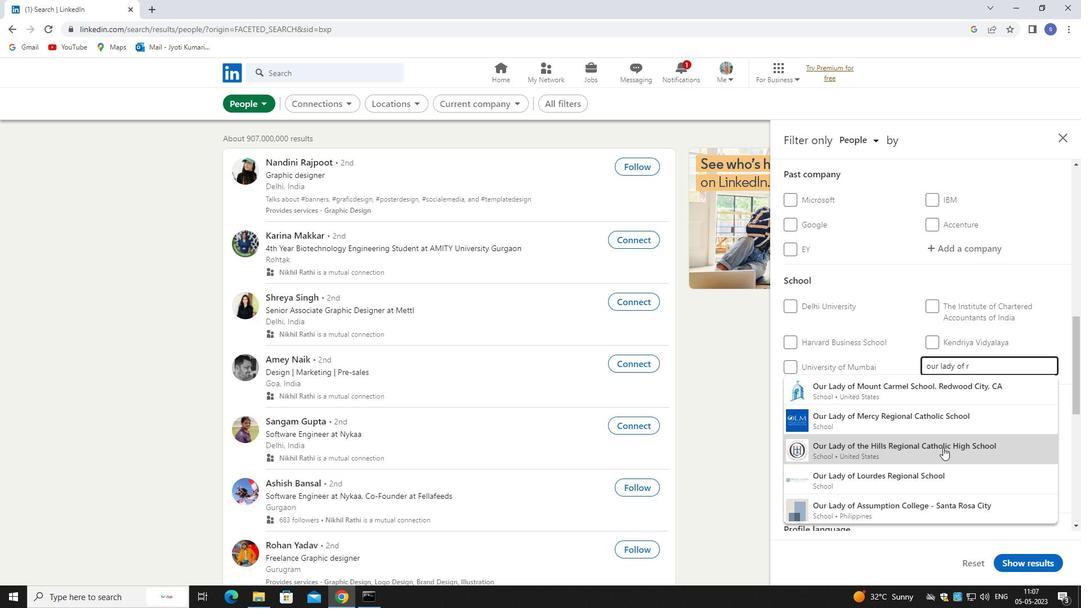 
Action: Mouse scrolled (943, 449) with delta (0, 0)
Screenshot: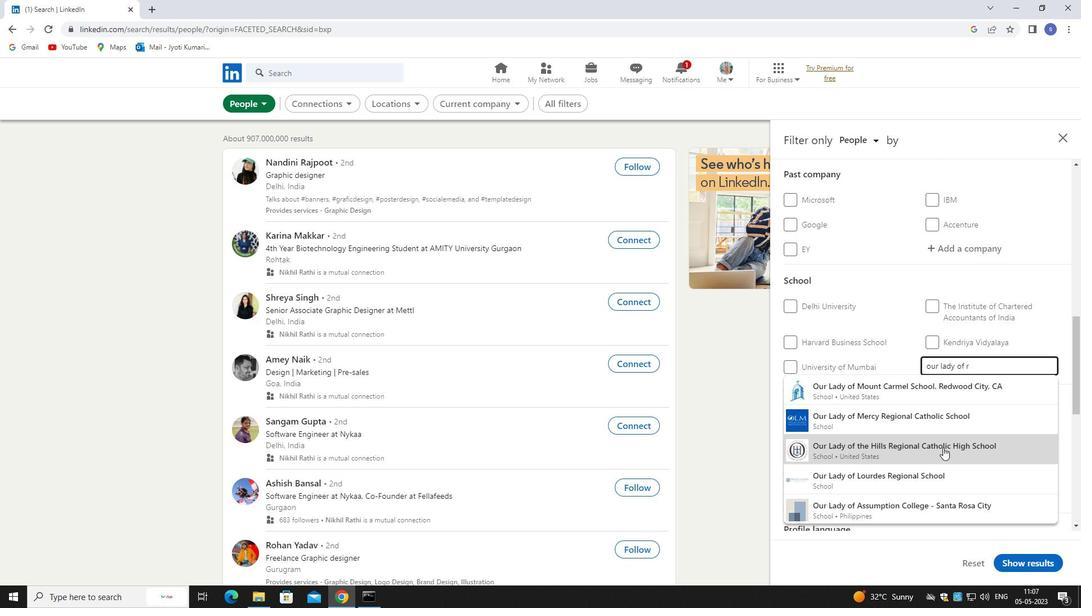 
Action: Mouse scrolled (943, 449) with delta (0, 0)
Screenshot: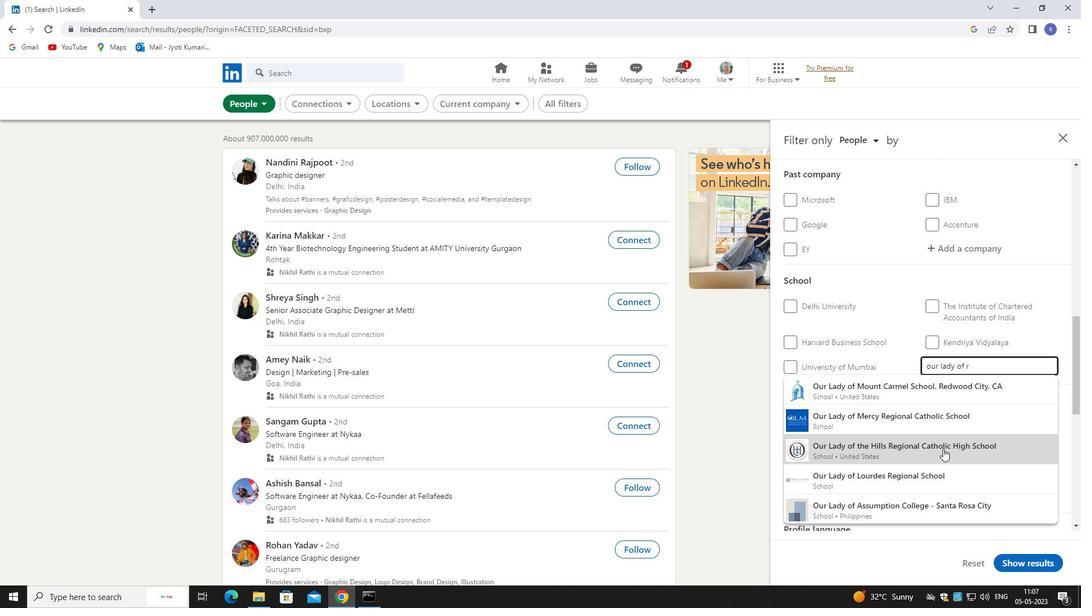 
Action: Mouse scrolled (943, 449) with delta (0, 0)
Screenshot: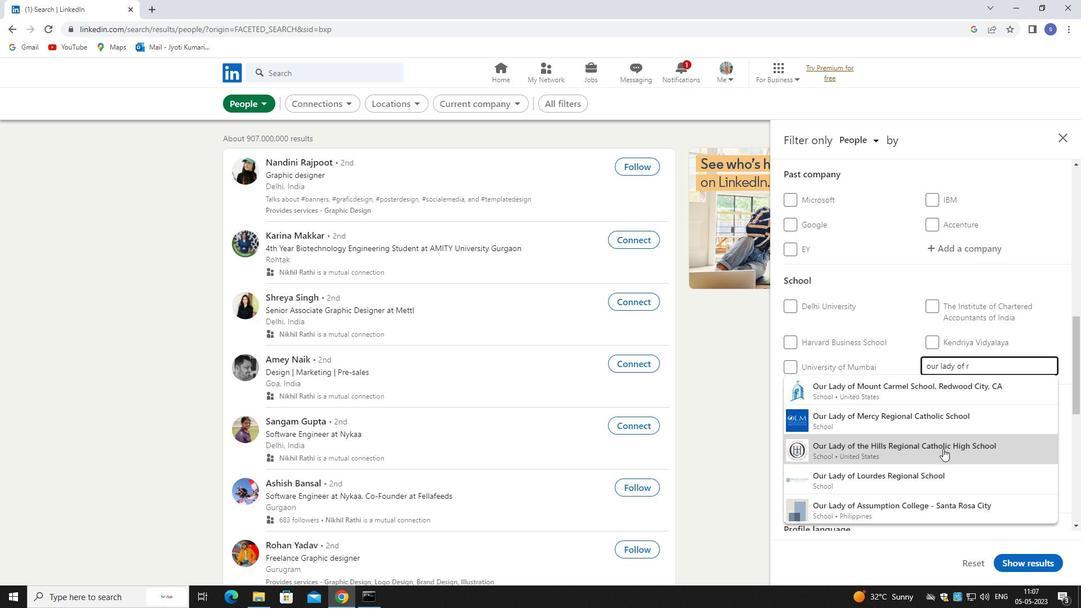 
Action: Mouse scrolled (943, 448) with delta (0, 0)
Screenshot: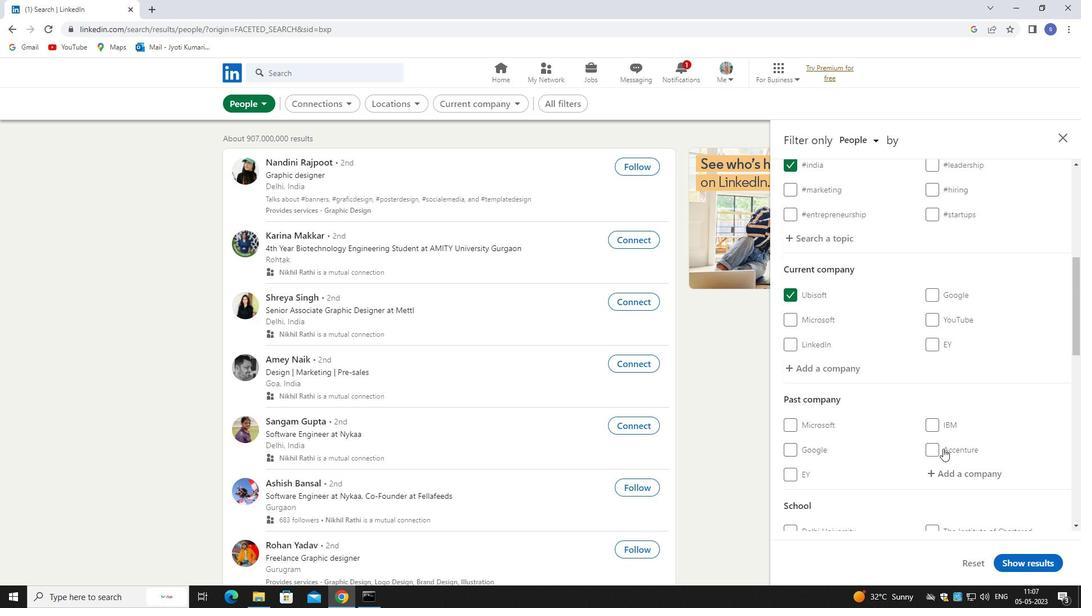 
Action: Mouse scrolled (943, 448) with delta (0, 0)
Screenshot: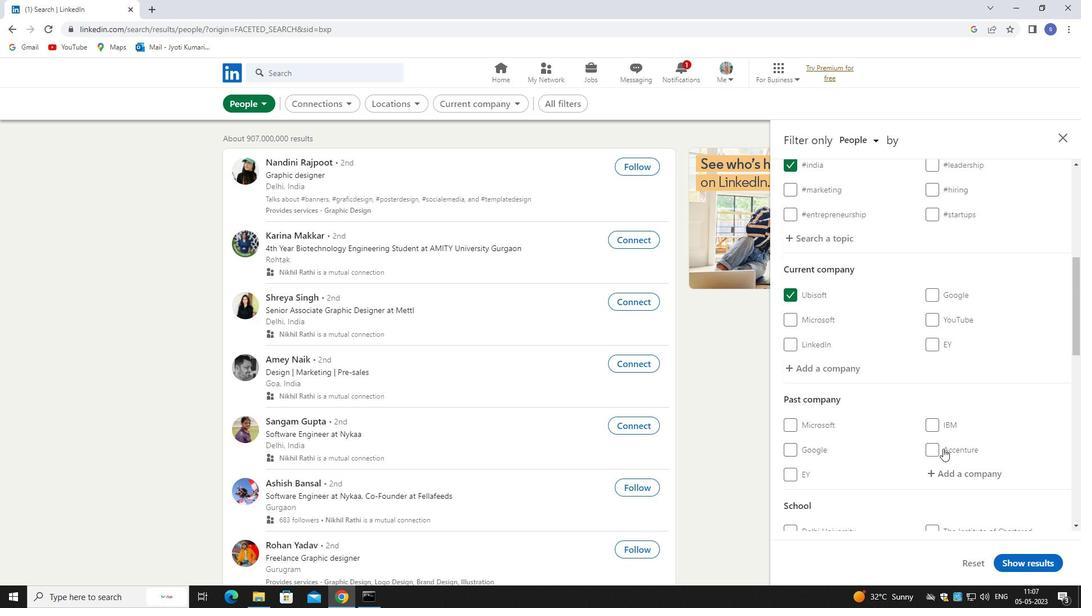 
Action: Mouse scrolled (943, 448) with delta (0, 0)
Screenshot: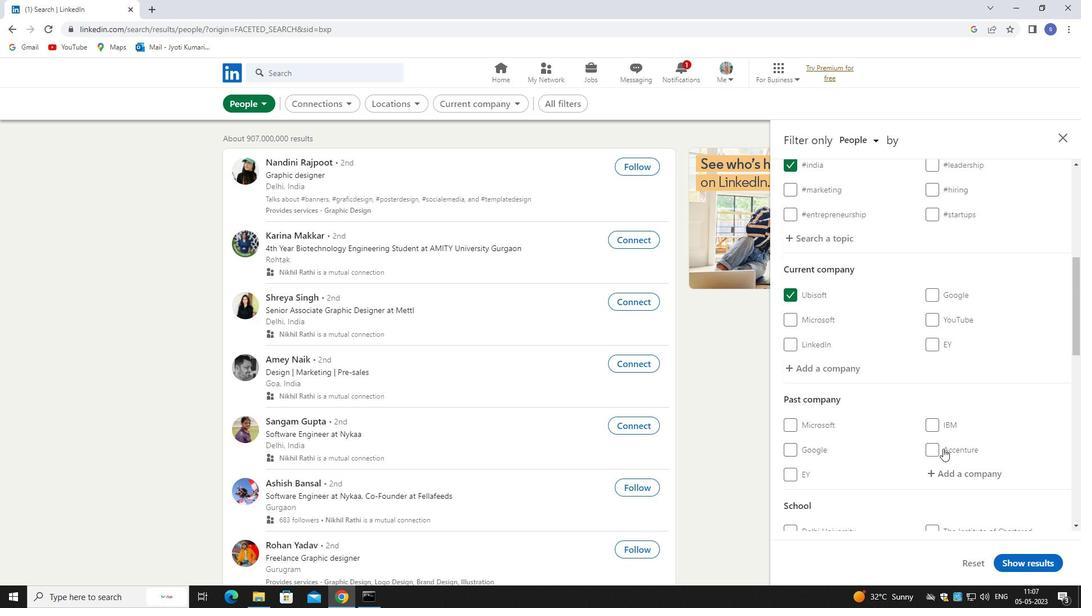 
Action: Mouse scrolled (943, 448) with delta (0, 0)
Screenshot: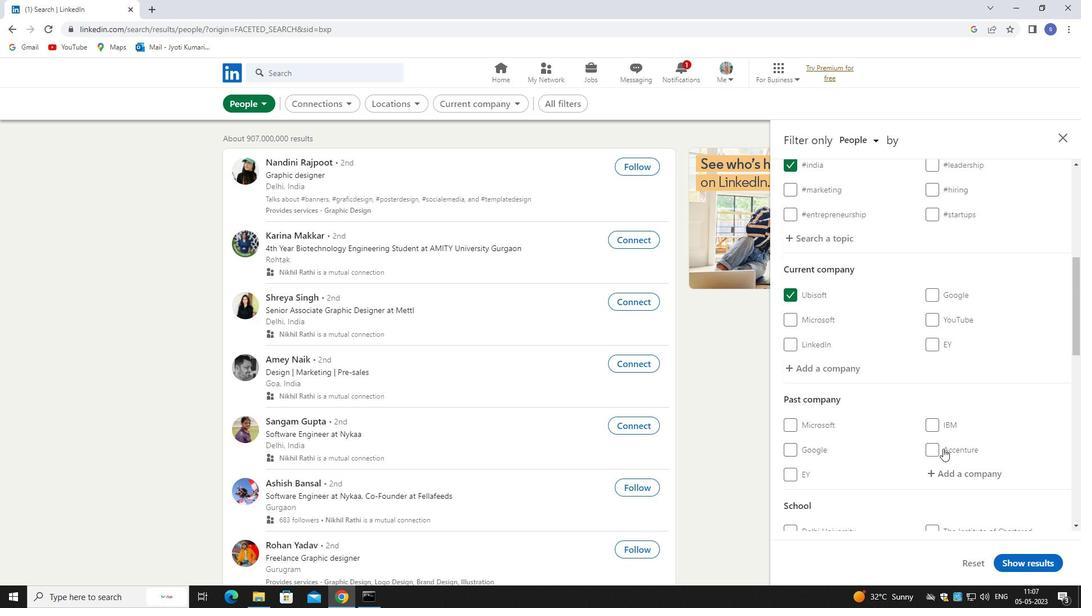 
Action: Mouse moved to (938, 427)
Screenshot: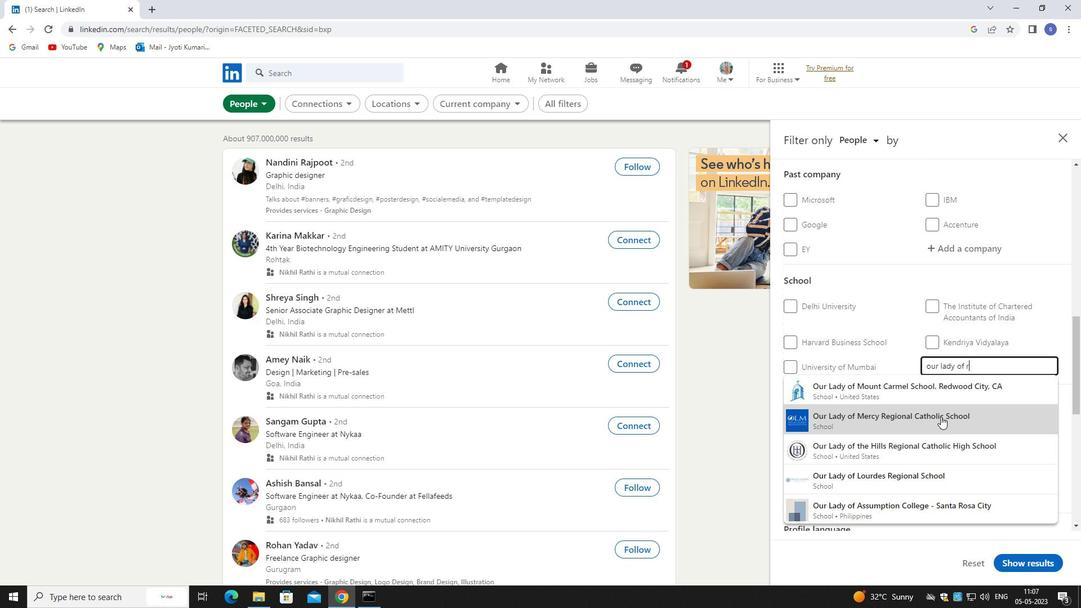 
Action: Key pressed <Key.backspace>
Screenshot: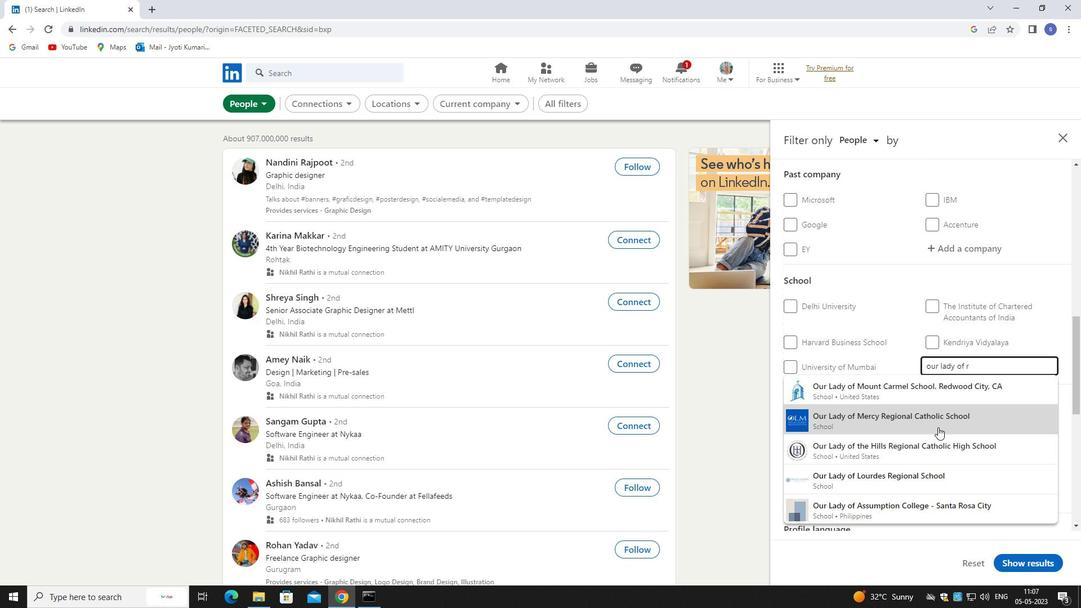 
Action: Mouse moved to (926, 385)
Screenshot: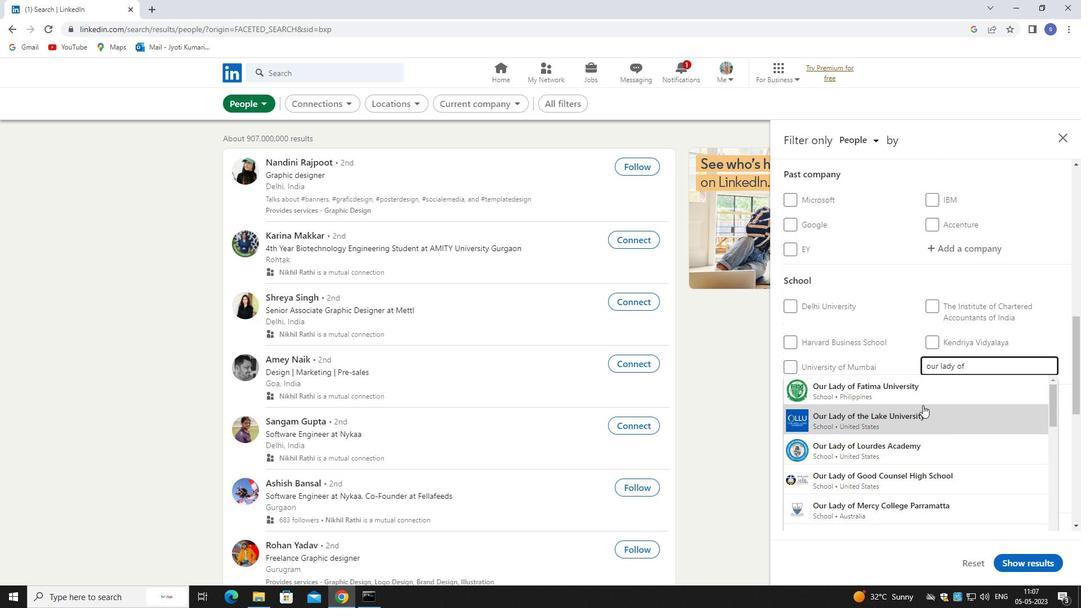 
Action: Mouse pressed left at (926, 385)
Screenshot: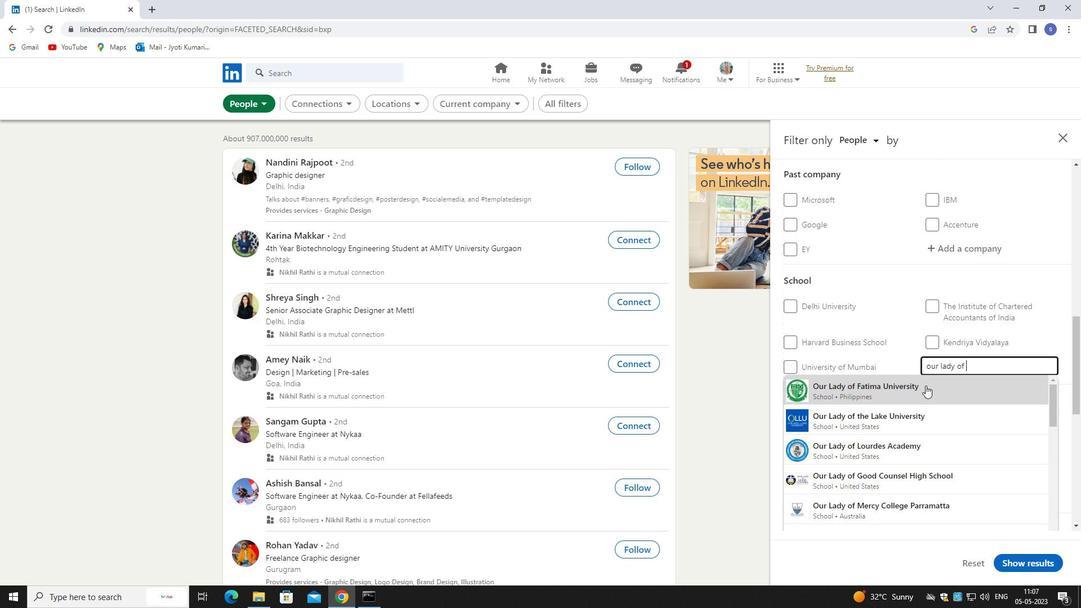
Action: Mouse moved to (938, 432)
Screenshot: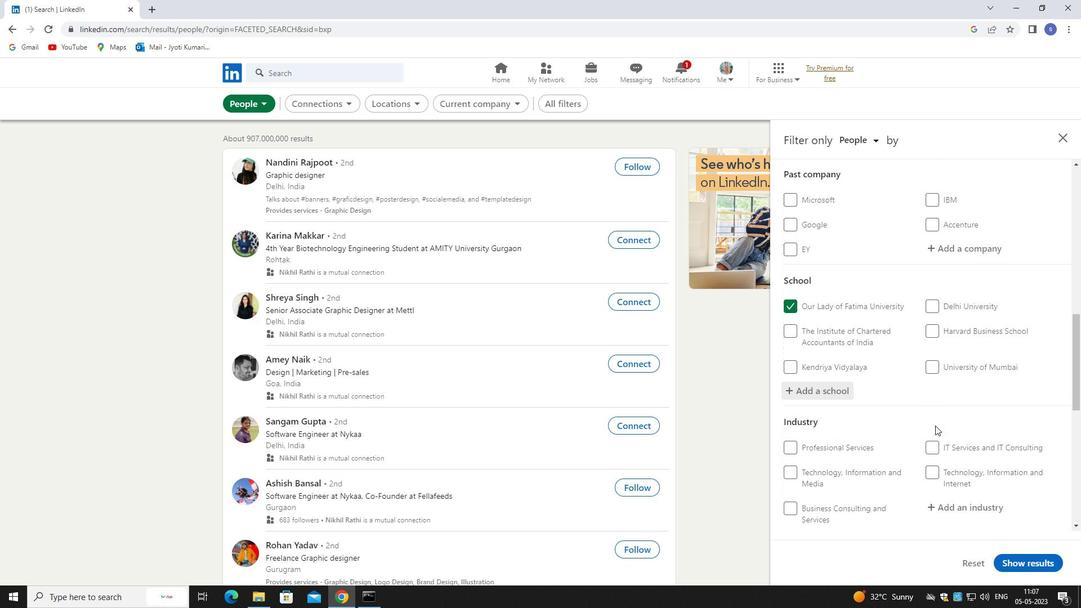 
Action: Mouse scrolled (938, 432) with delta (0, 0)
Screenshot: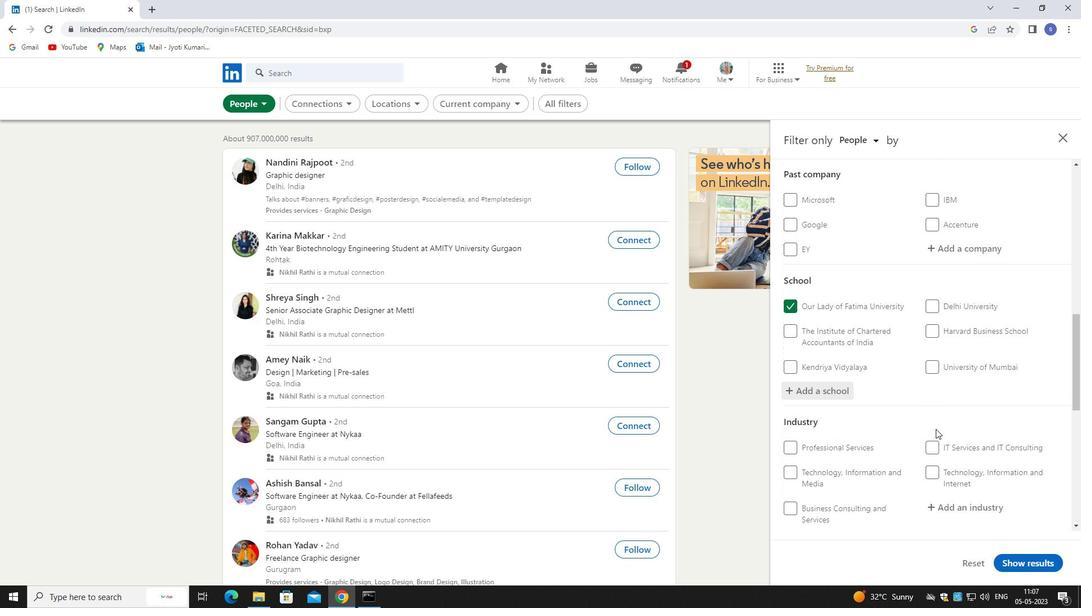 
Action: Mouse moved to (938, 434)
Screenshot: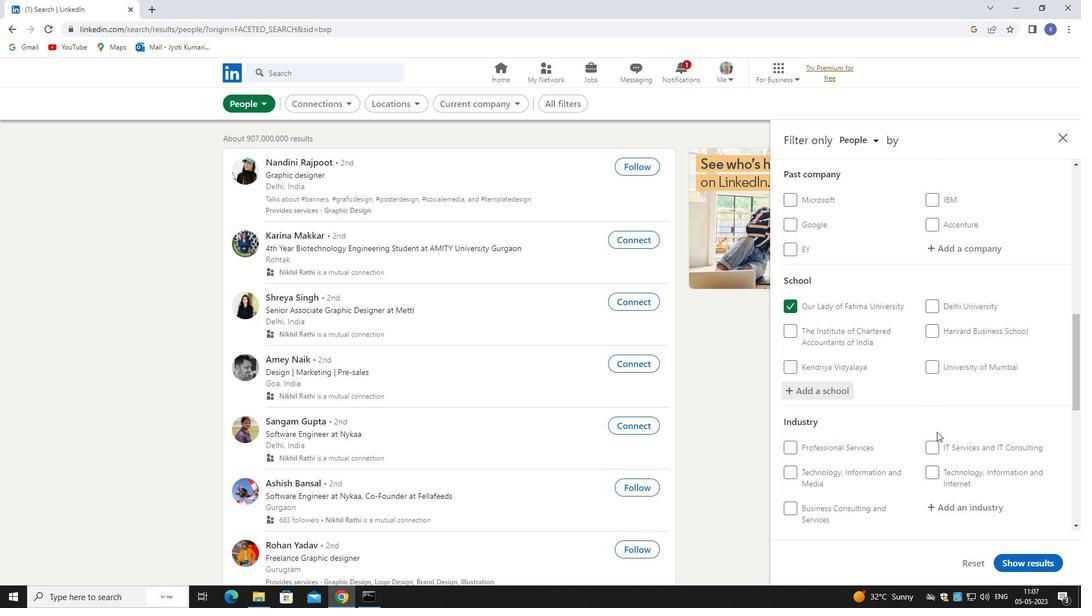
Action: Mouse scrolled (938, 434) with delta (0, 0)
Screenshot: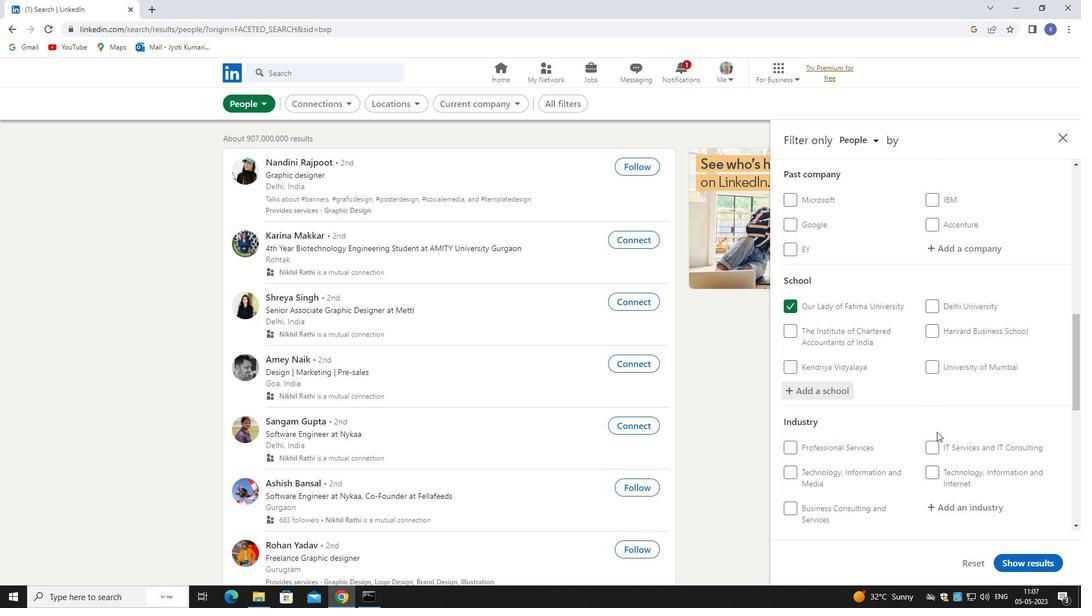 
Action: Mouse moved to (963, 402)
Screenshot: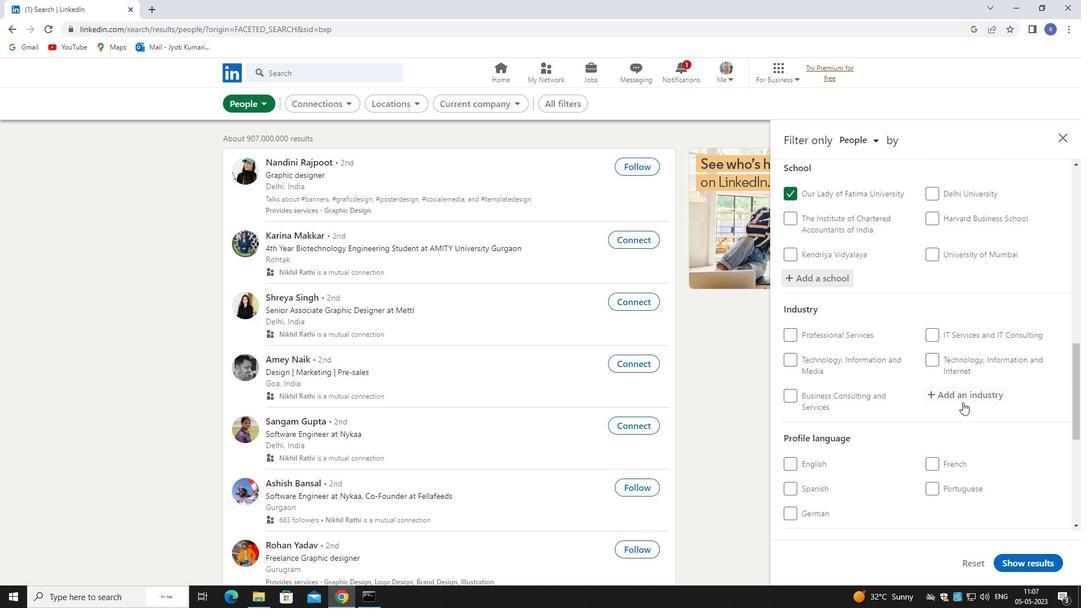 
Action: Mouse pressed left at (963, 402)
Screenshot: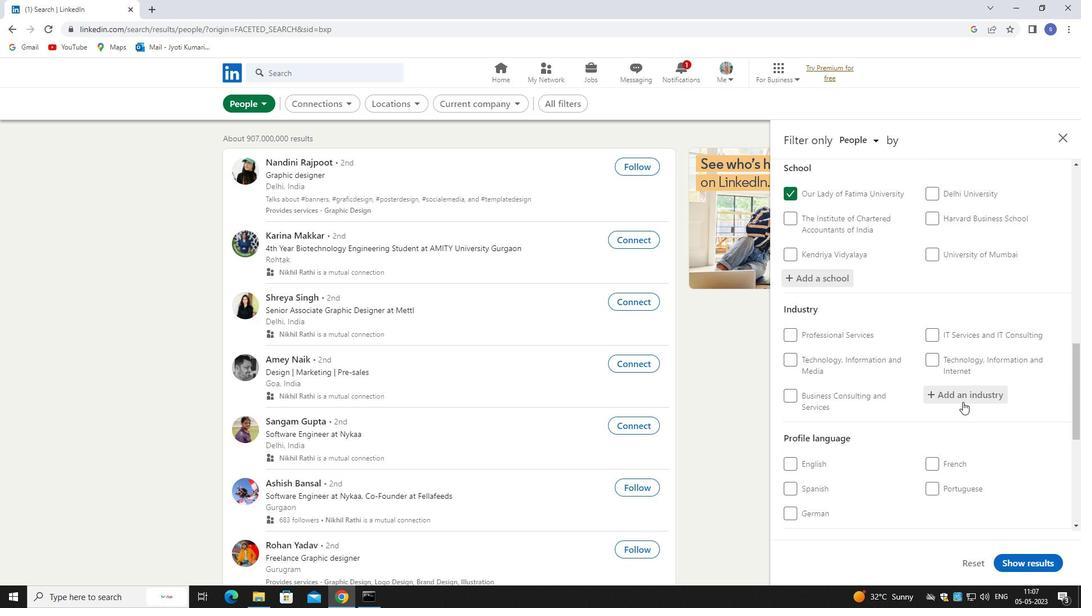 
Action: Key pressed INTERURB
Screenshot: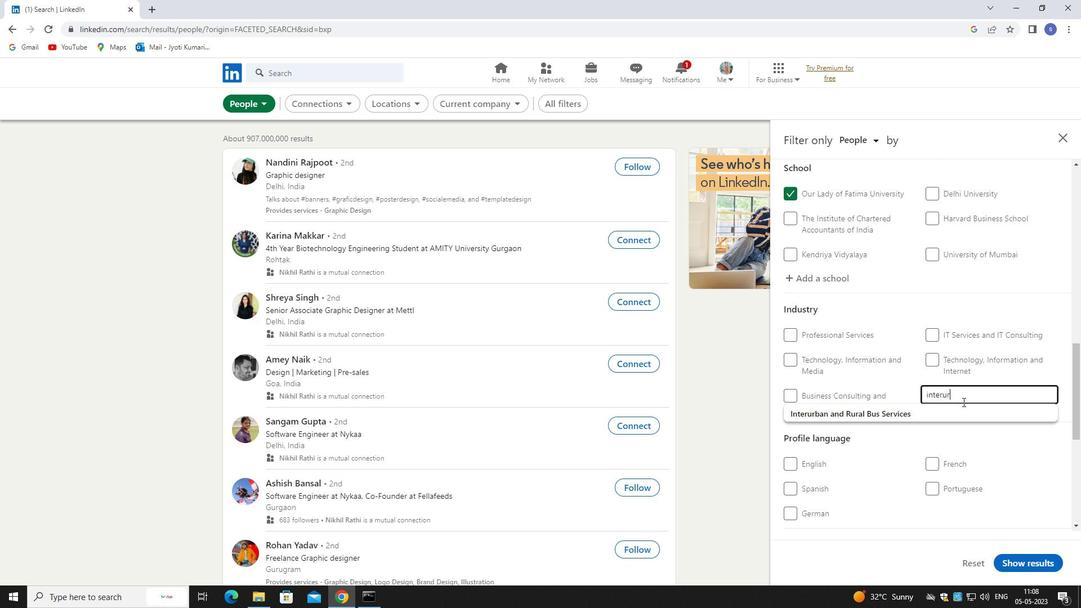 
Action: Mouse moved to (967, 411)
Screenshot: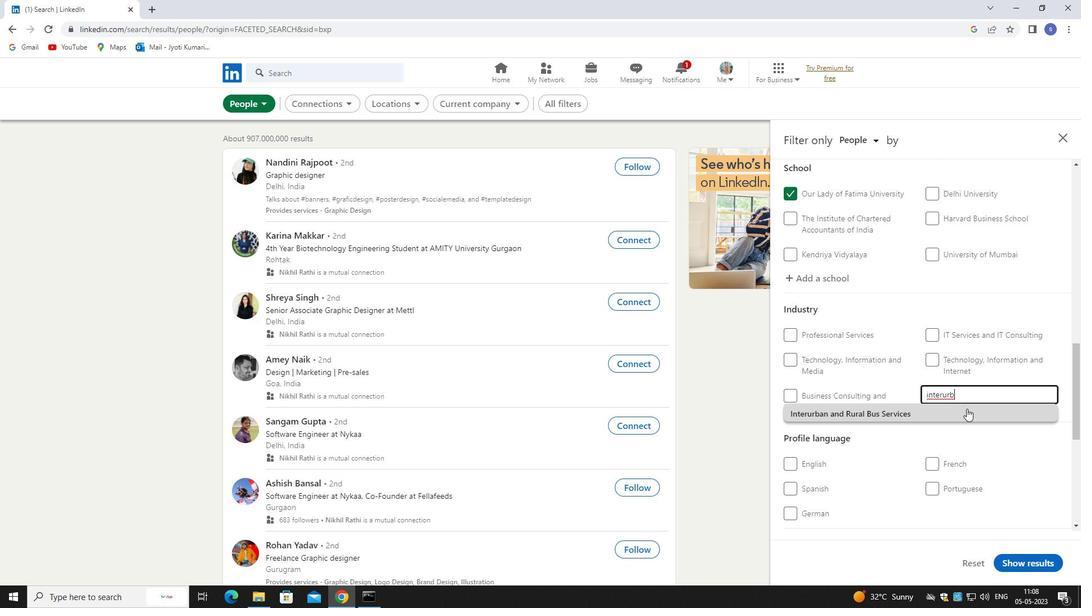 
Action: Mouse pressed left at (967, 411)
Screenshot: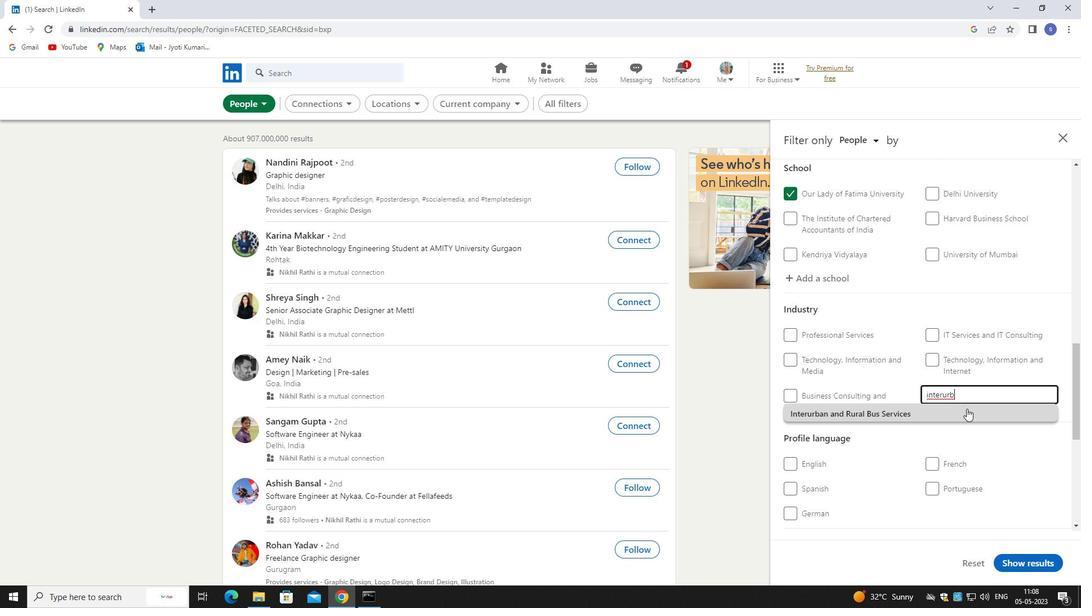 
Action: Mouse moved to (968, 412)
Screenshot: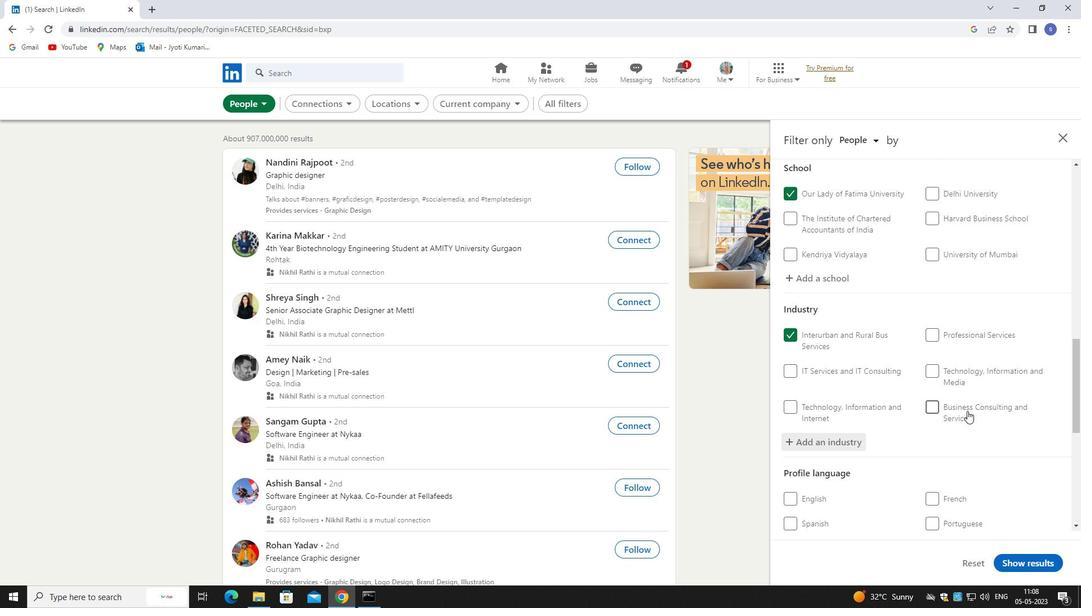 
Action: Mouse scrolled (968, 411) with delta (0, 0)
Screenshot: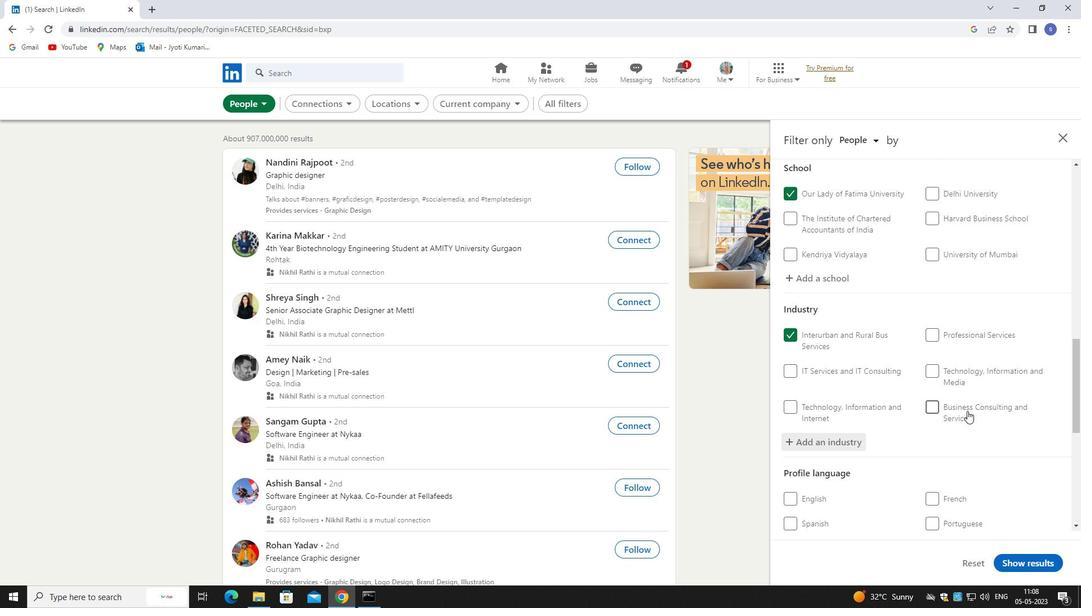 
Action: Mouse scrolled (968, 411) with delta (0, 0)
Screenshot: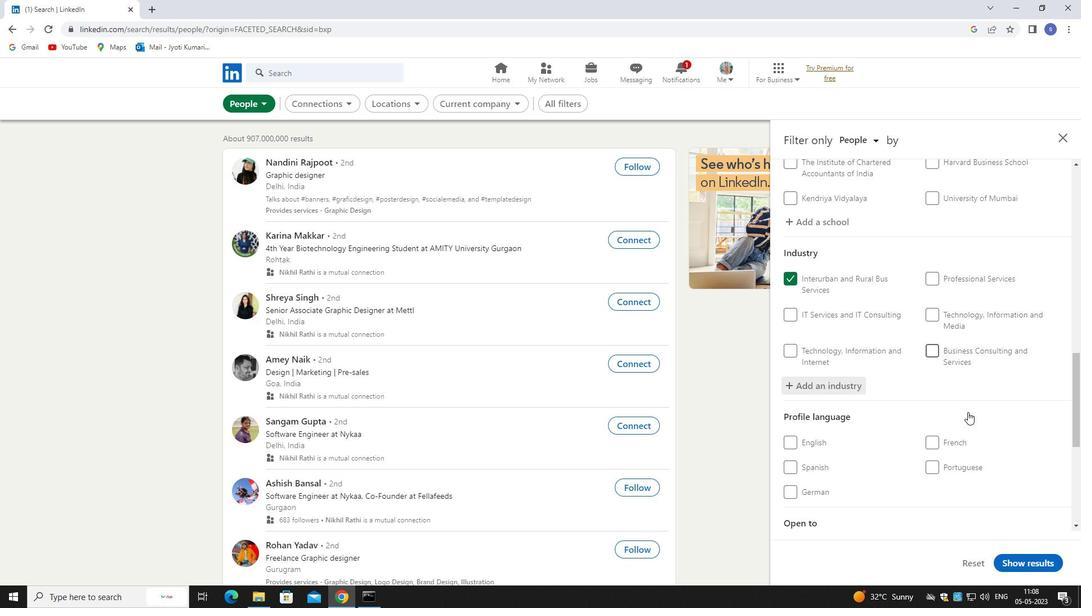 
Action: Mouse moved to (968, 454)
Screenshot: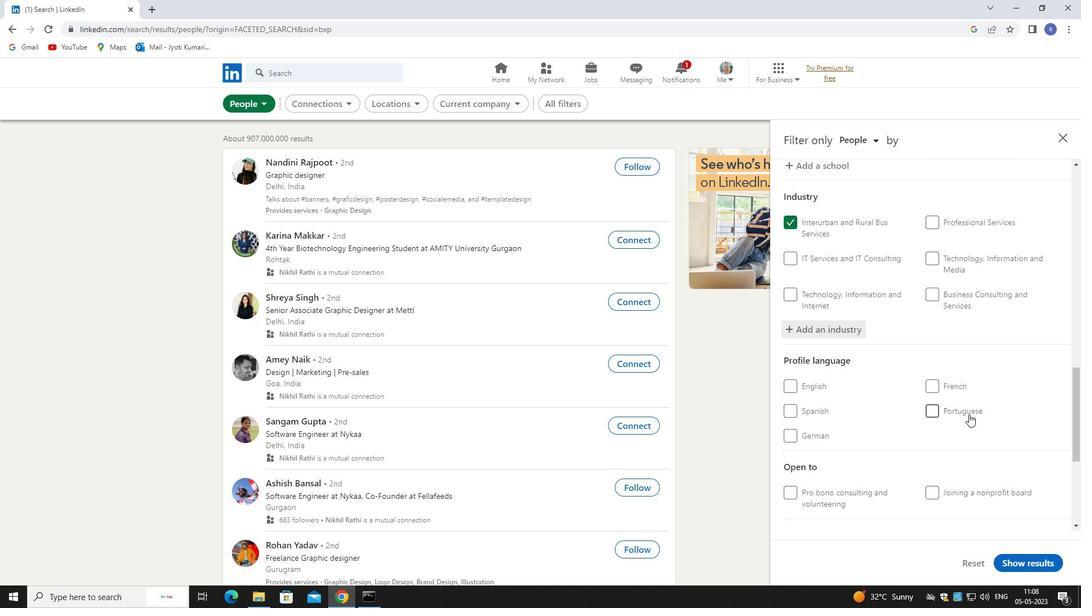 
Action: Mouse scrolled (968, 454) with delta (0, 0)
Screenshot: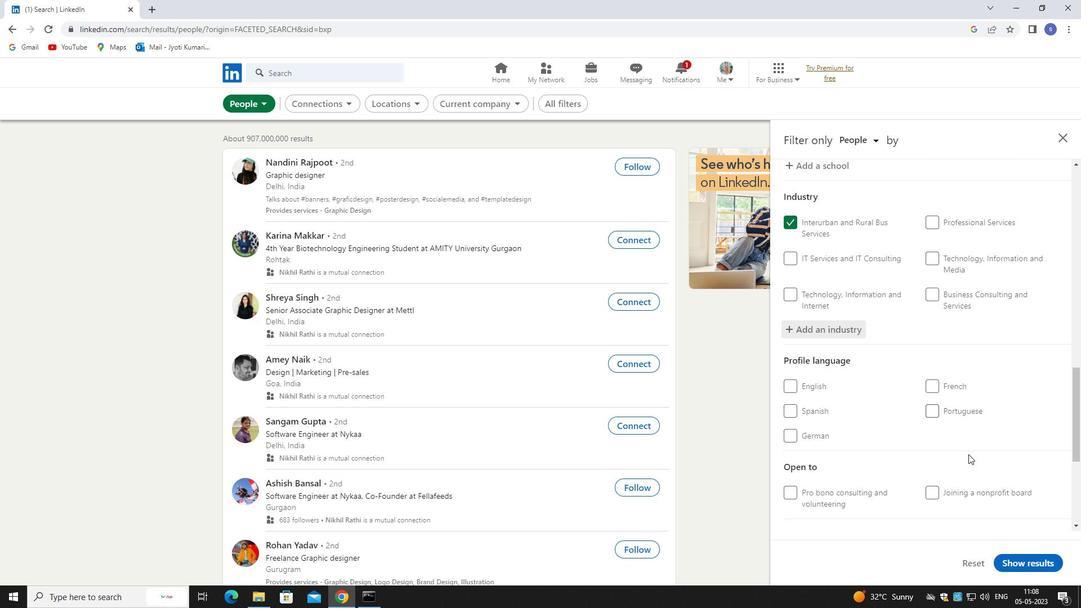 
Action: Mouse moved to (948, 353)
Screenshot: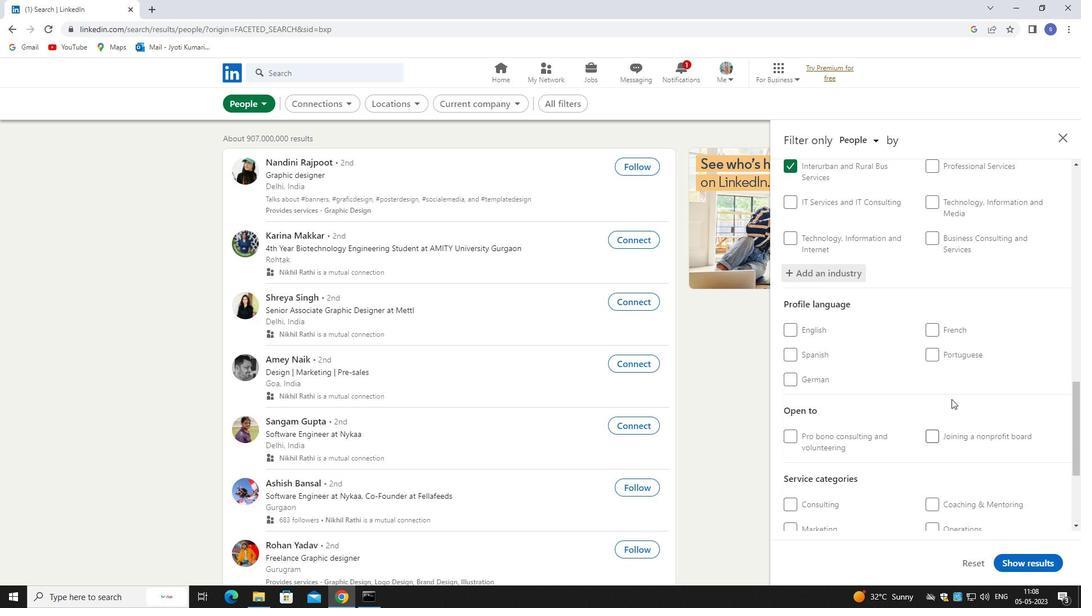 
Action: Mouse pressed left at (948, 353)
Screenshot: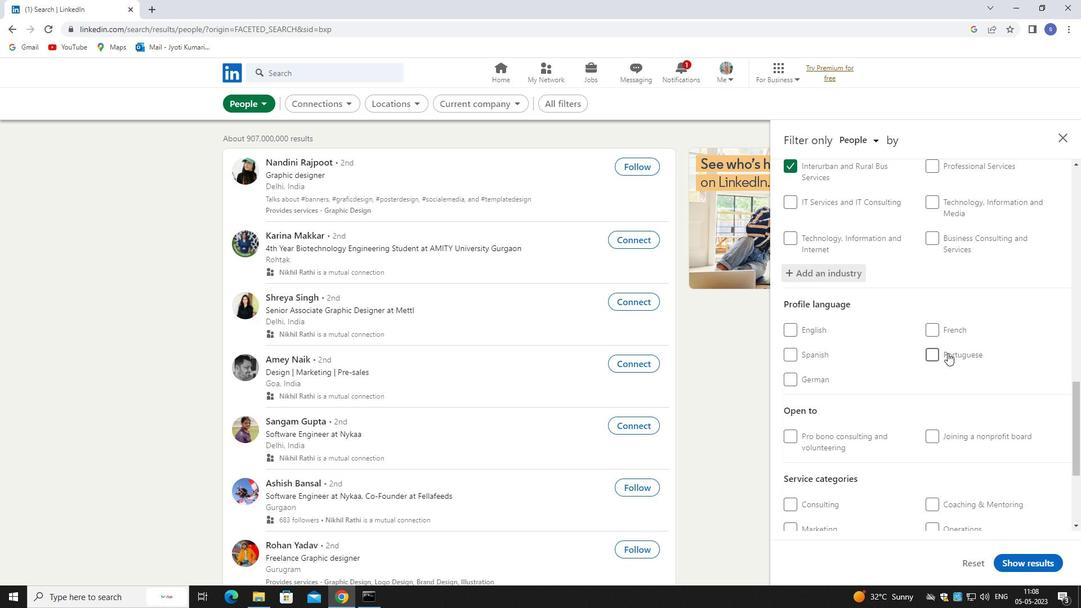
Action: Mouse moved to (915, 439)
Screenshot: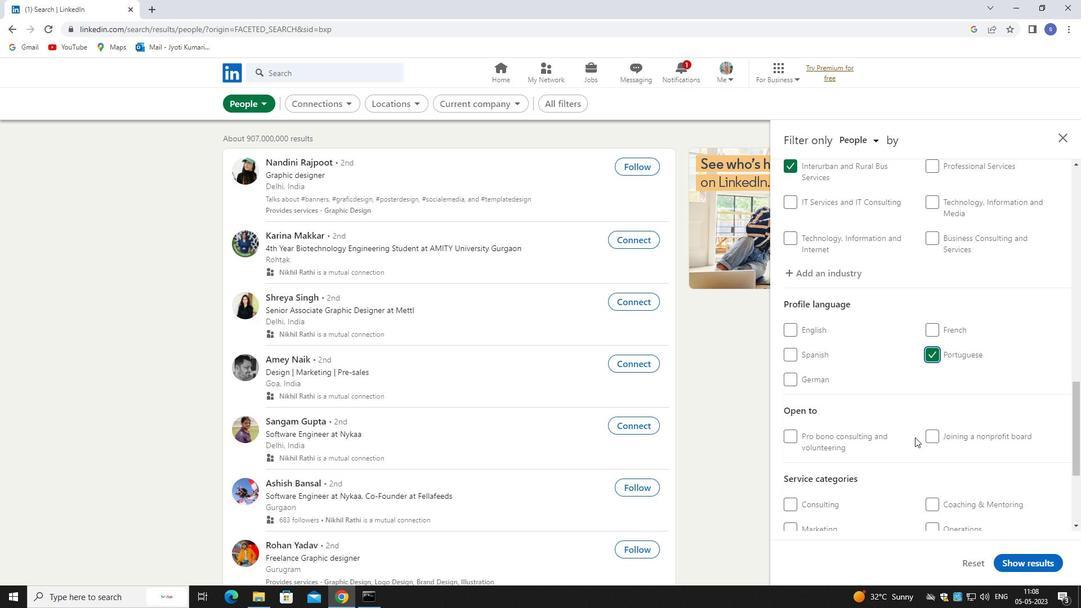
Action: Mouse scrolled (915, 438) with delta (0, 0)
Screenshot: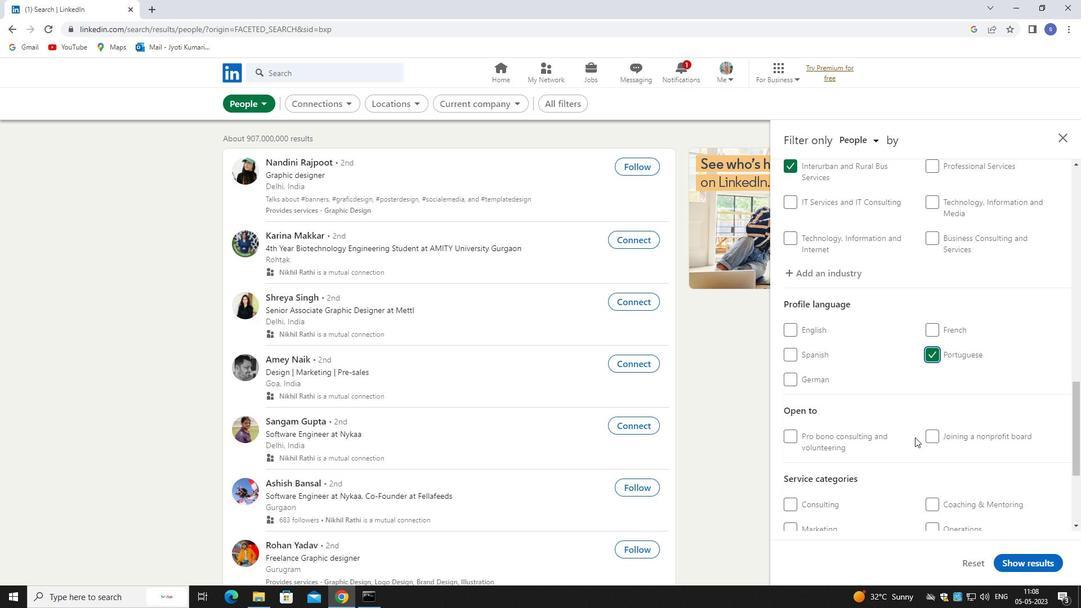 
Action: Mouse scrolled (915, 438) with delta (0, 0)
Screenshot: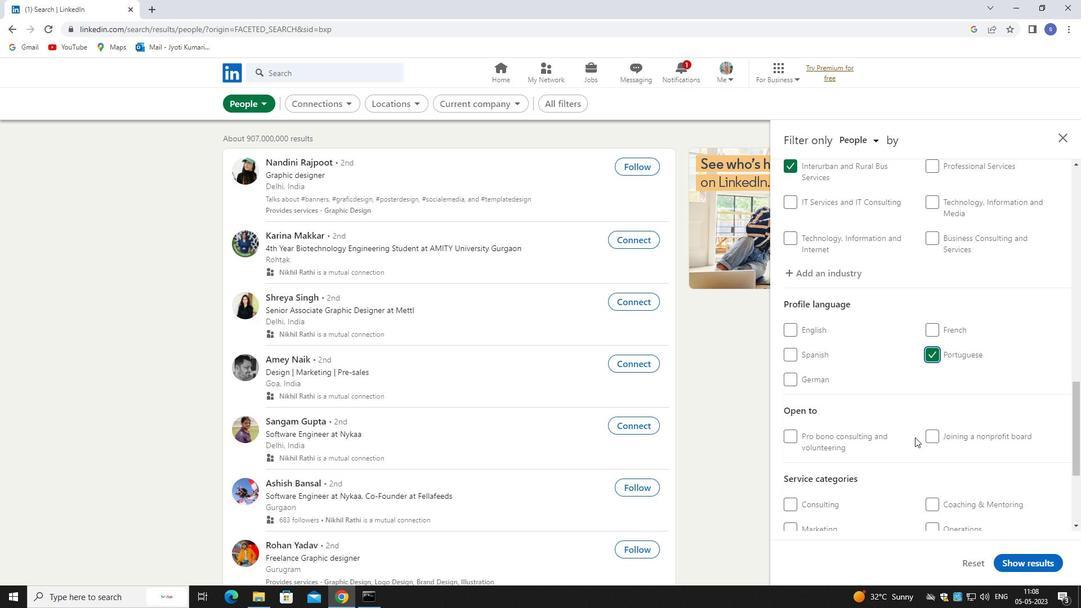 
Action: Mouse moved to (942, 437)
Screenshot: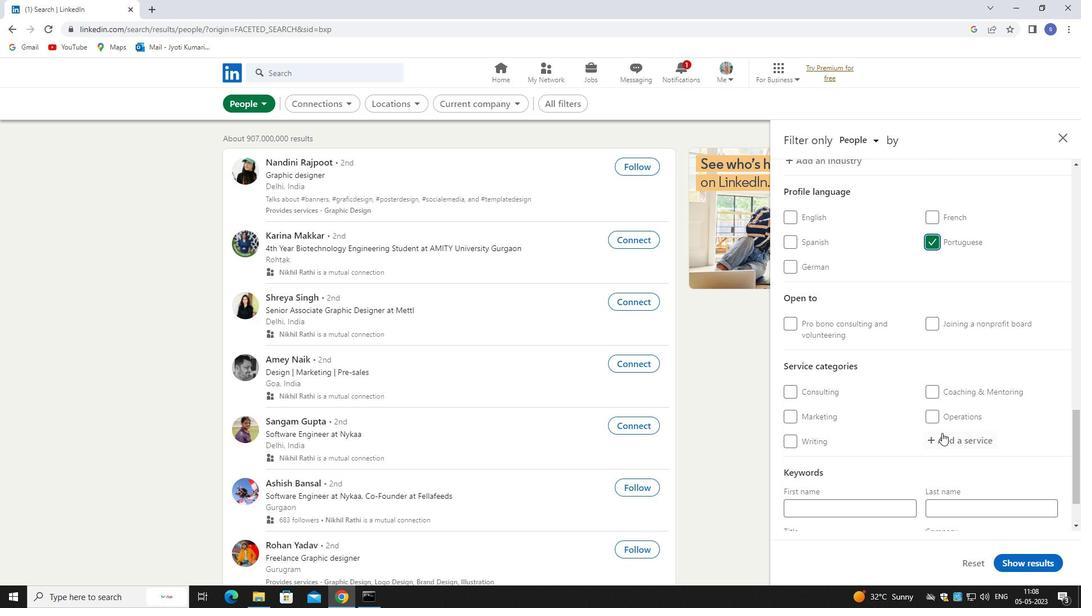 
Action: Mouse pressed left at (942, 437)
Screenshot: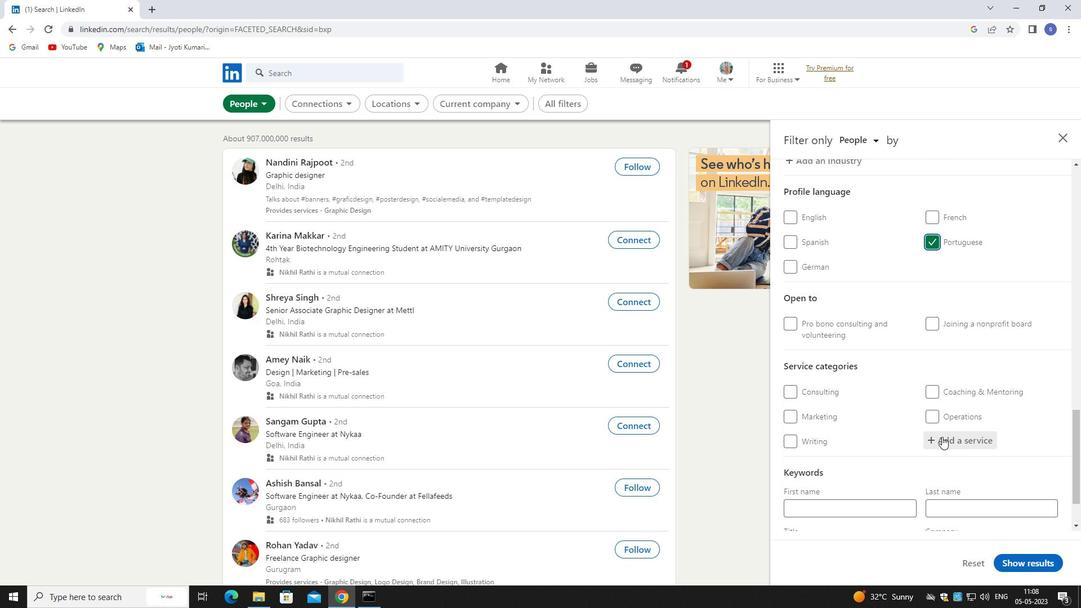 
Action: Mouse moved to (942, 437)
Screenshot: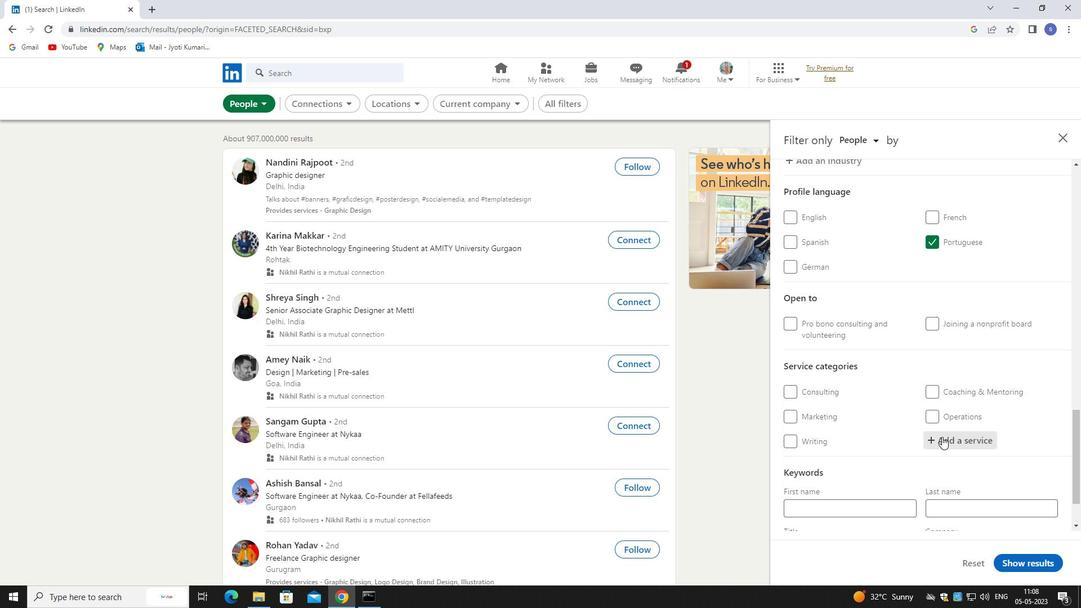 
Action: Key pressed <Key.shift>AUTO<Key.space>
Screenshot: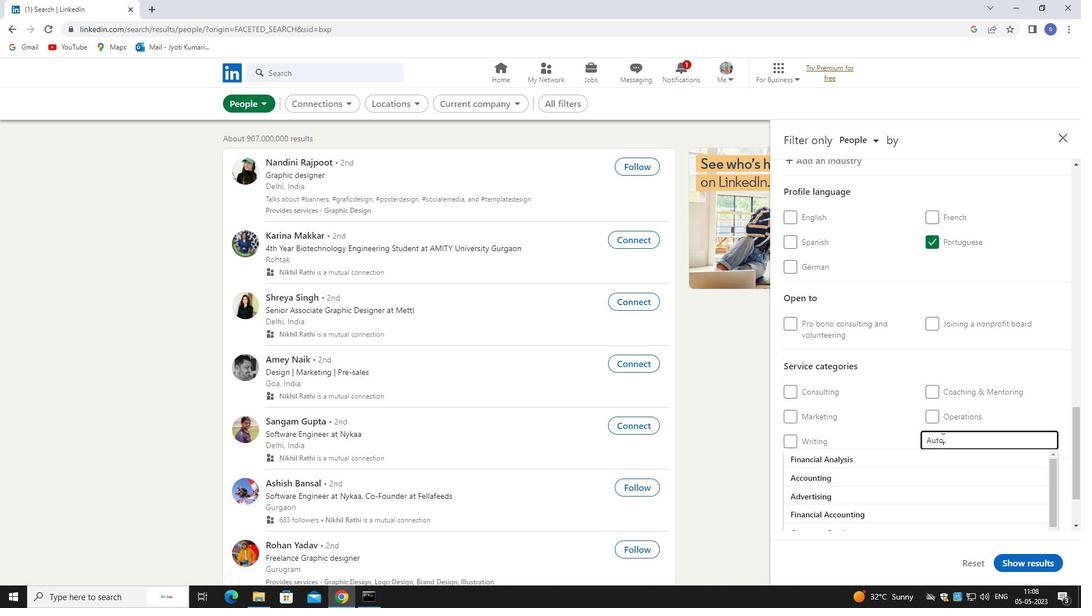 
Action: Mouse moved to (943, 457)
Screenshot: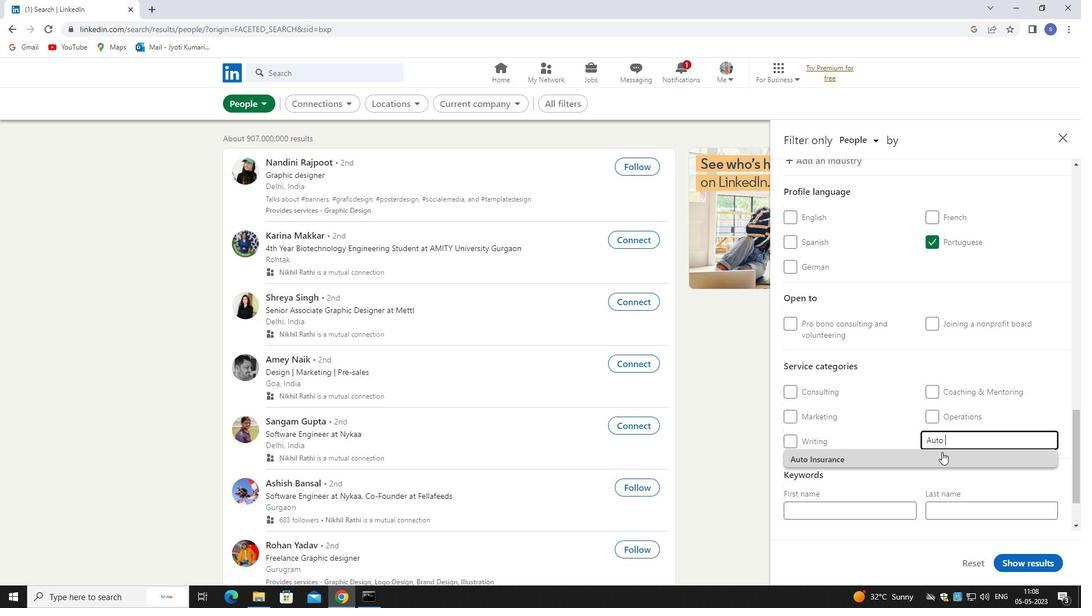 
Action: Mouse pressed left at (943, 457)
Screenshot: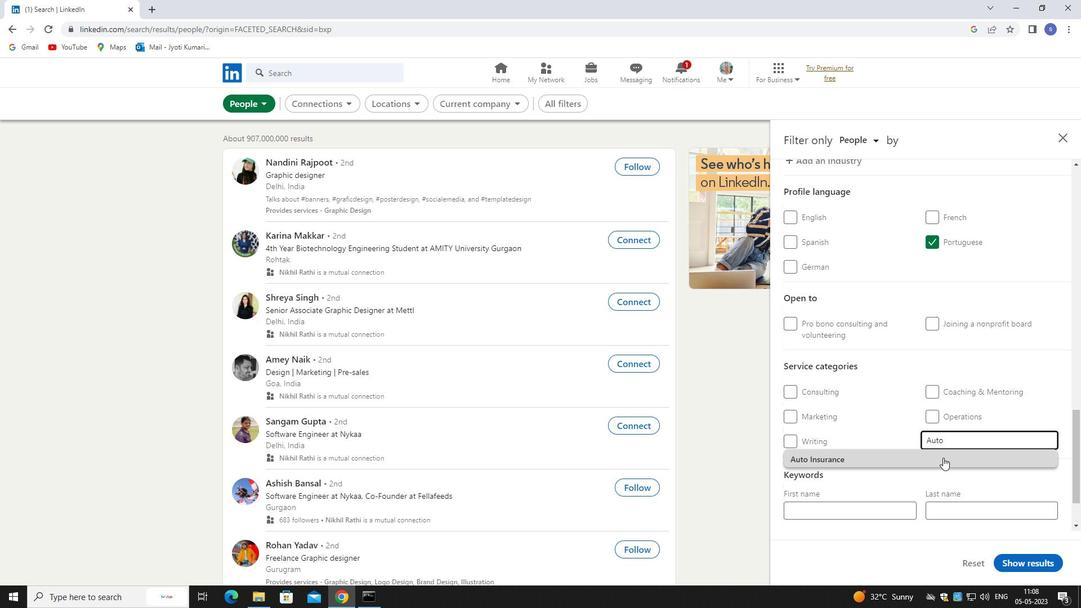 
Action: Mouse scrolled (943, 457) with delta (0, 0)
Screenshot: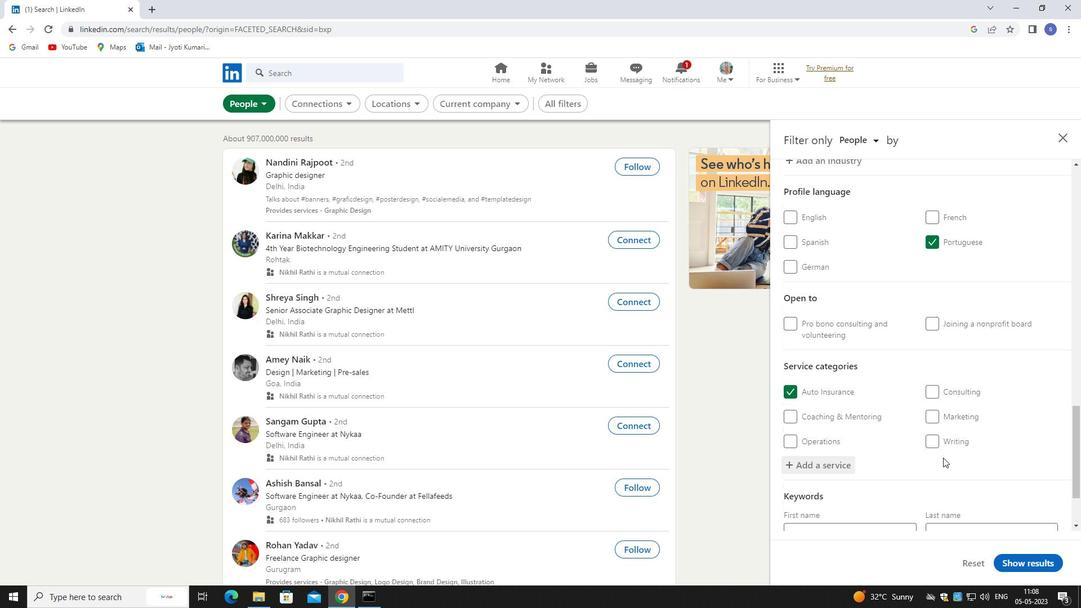 
Action: Mouse moved to (944, 459)
Screenshot: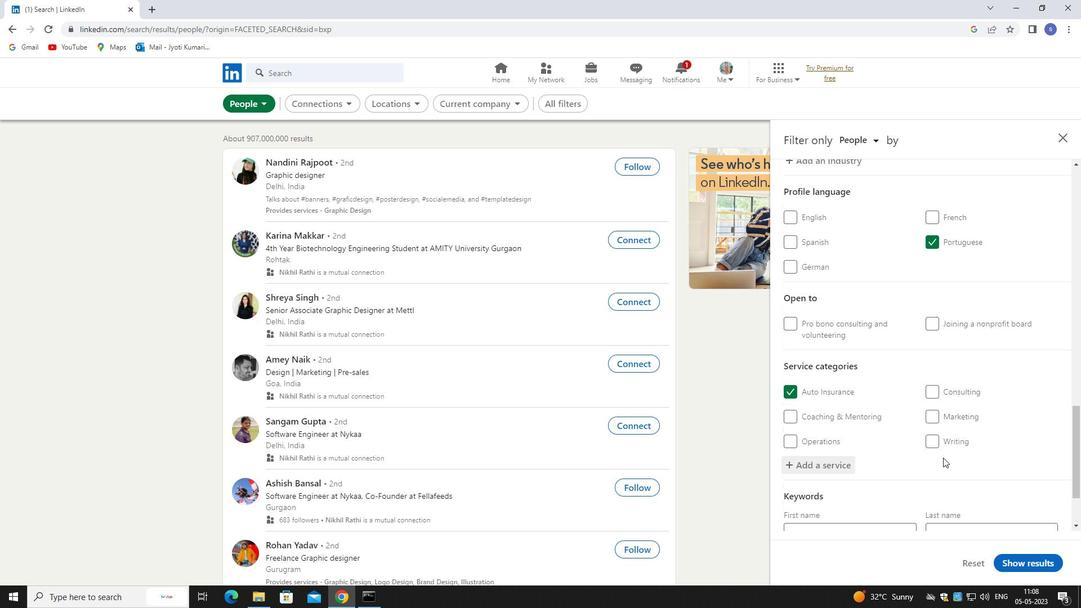 
Action: Mouse scrolled (944, 458) with delta (0, 0)
Screenshot: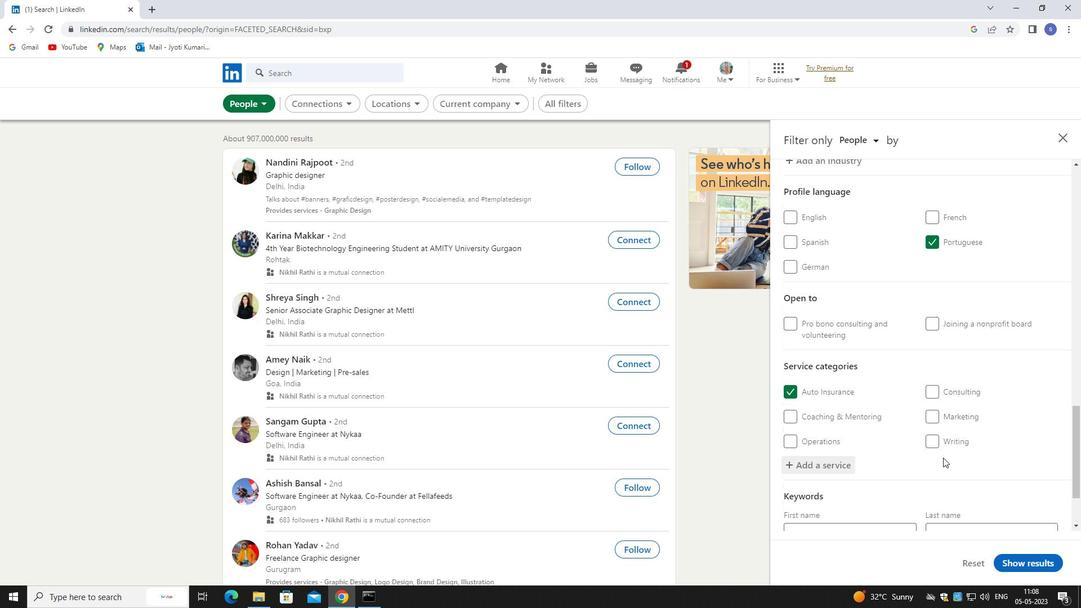 
Action: Mouse moved to (944, 459)
Screenshot: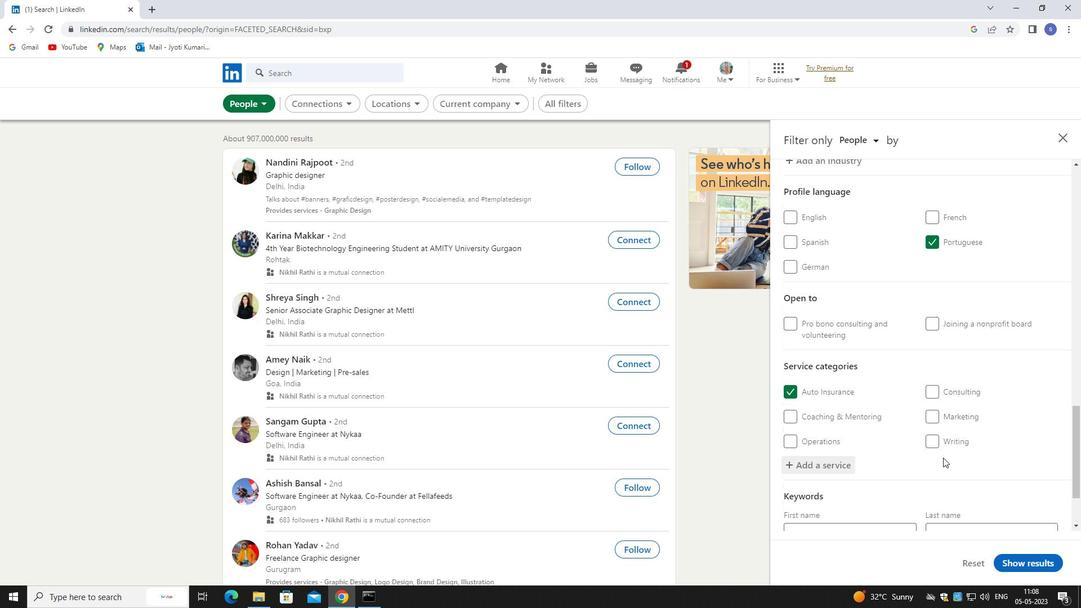 
Action: Mouse scrolled (944, 459) with delta (0, 0)
Screenshot: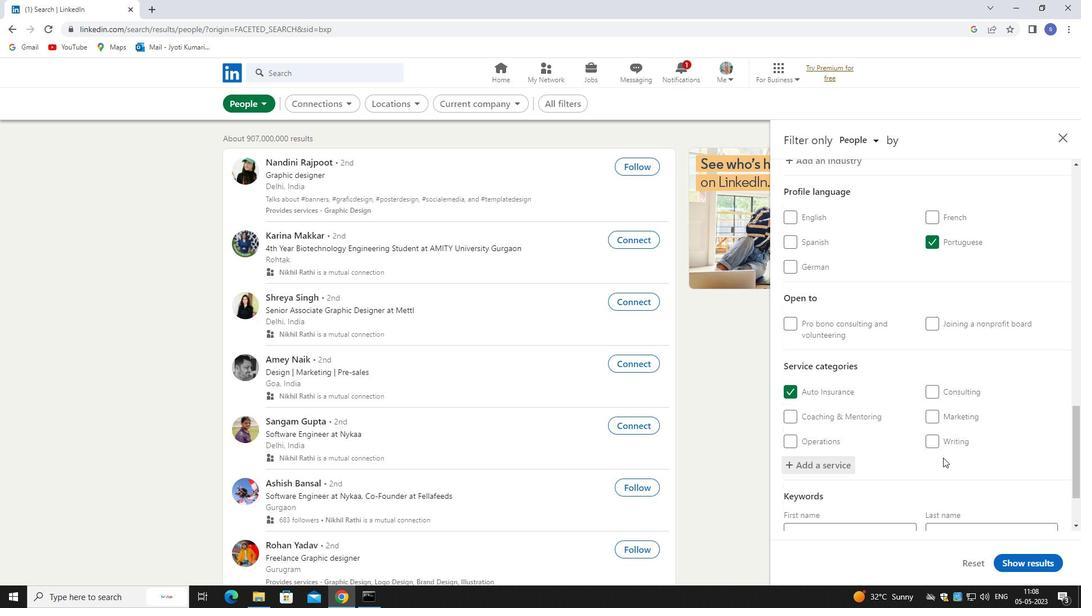 
Action: Mouse moved to (945, 459)
Screenshot: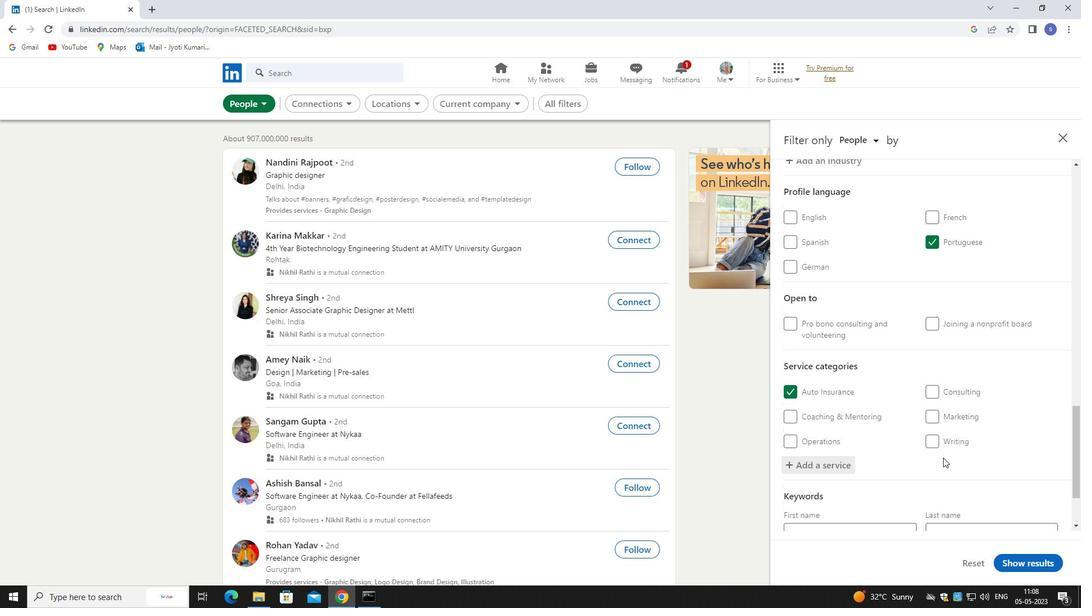 
Action: Mouse scrolled (945, 459) with delta (0, 0)
Screenshot: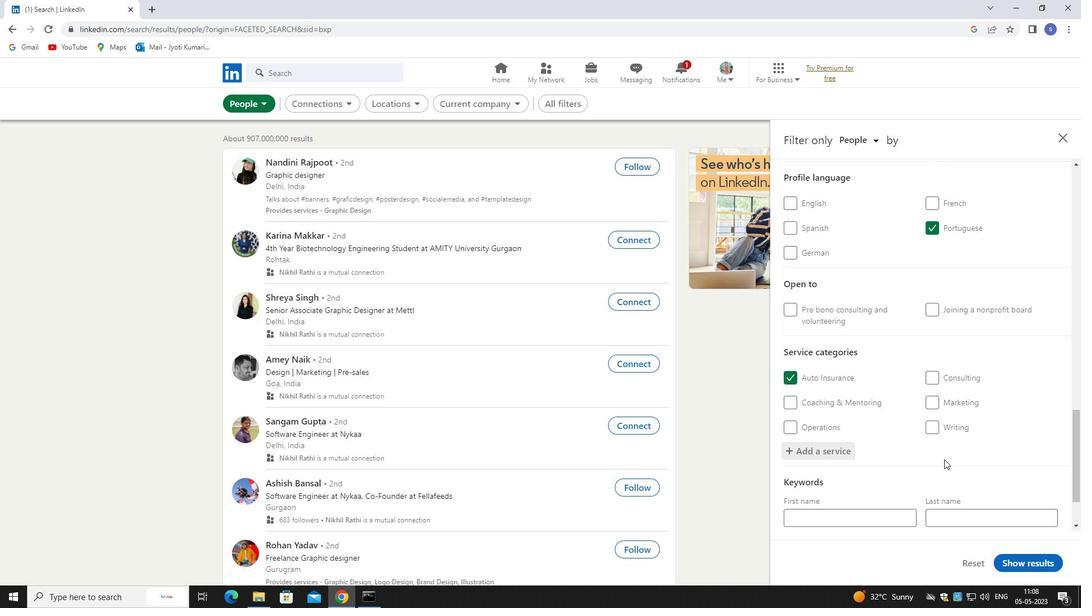 
Action: Mouse moved to (899, 477)
Screenshot: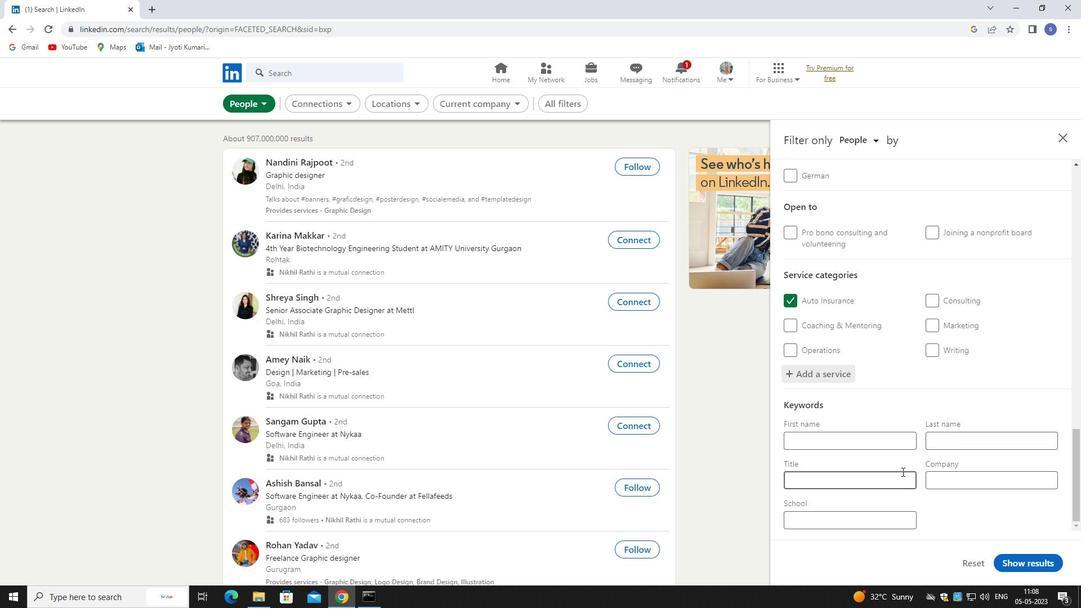 
Action: Mouse pressed left at (899, 477)
Screenshot: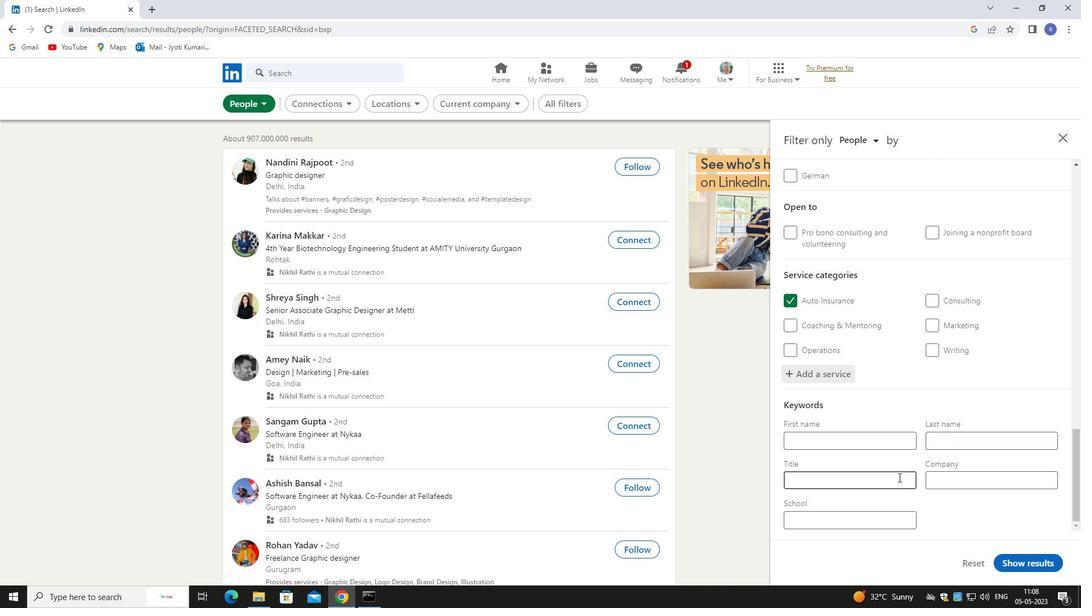 
Action: Key pressed <Key.shift>MARKETING<Key.space><Key.shift>MANAGER
Screenshot: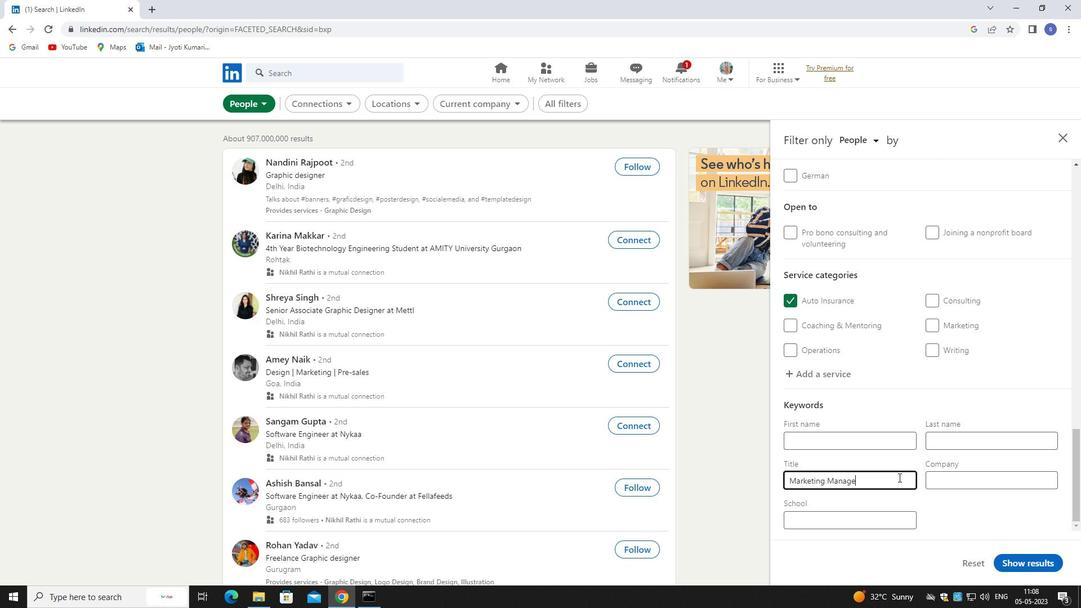 
Action: Mouse moved to (1000, 558)
Screenshot: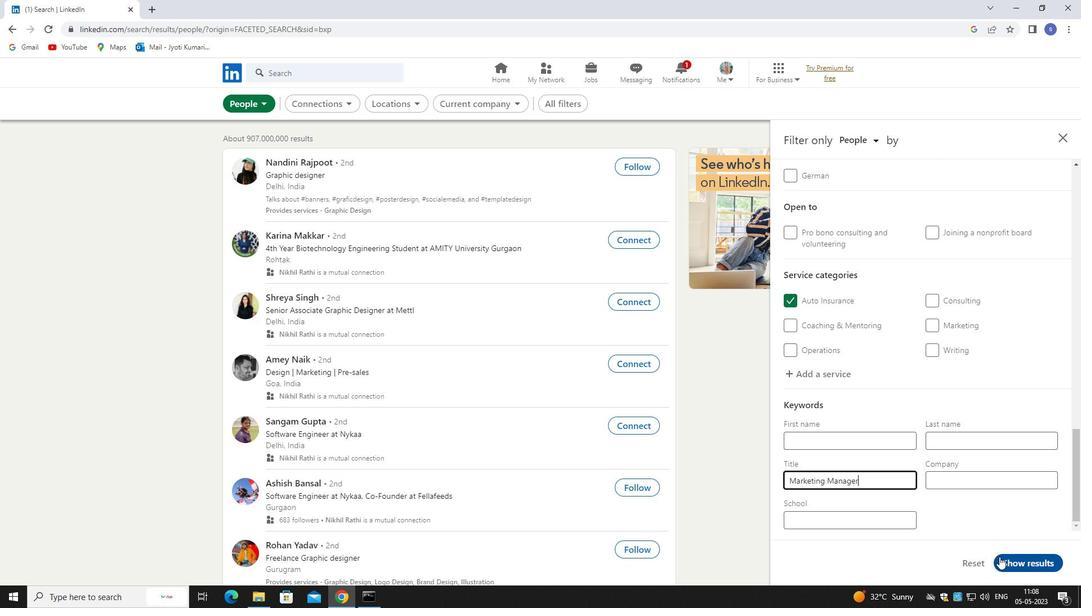 
Action: Mouse pressed left at (1000, 558)
Screenshot: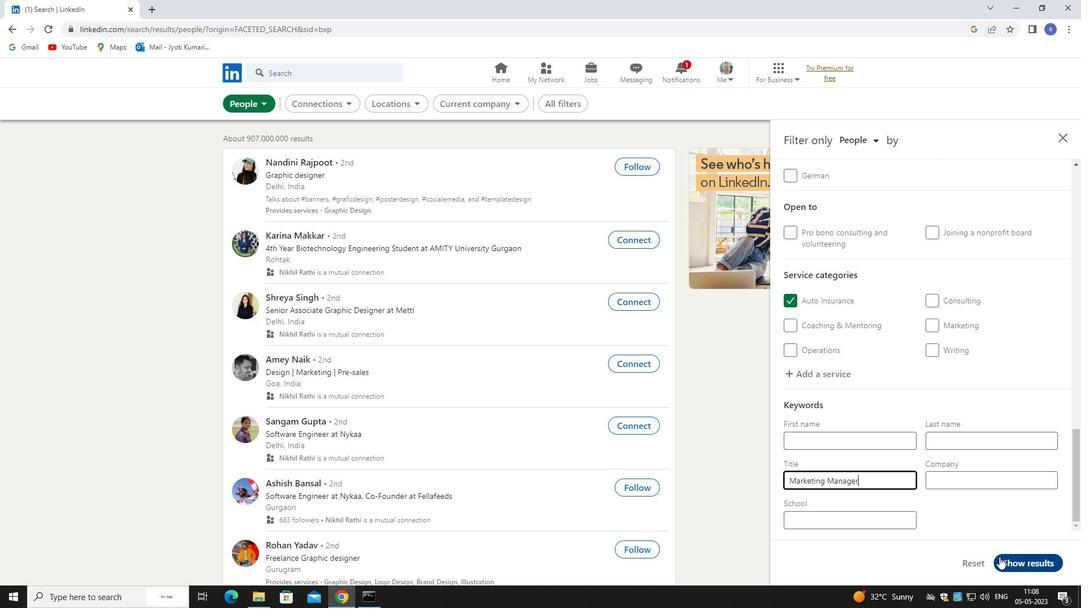 
Action: Mouse moved to (1006, 555)
Screenshot: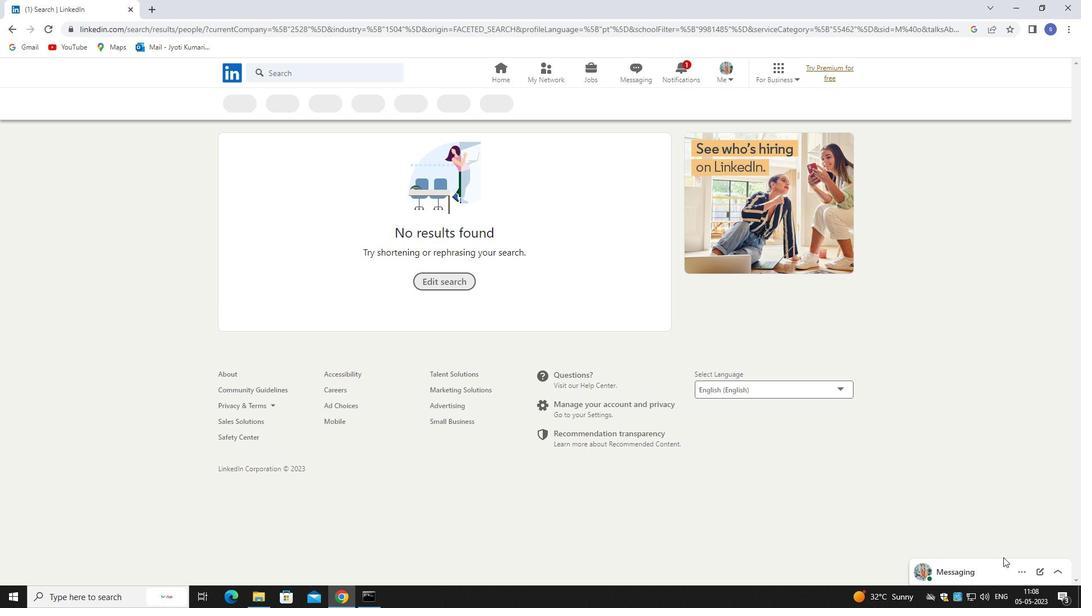 
